Task: Add an event with the title Team Building Workshop: Problem-Solving and Decision-Making Skills, date '2023/12/13', time 7:50 AM to 9:50 AMand add a description: Problem-Solving Activities and embark on a transformative journey that will empower your team to overcome challenges, think creatively, and work cohesively to achieve outstanding results. Get ready for an inspiring and invigorating retreat that will leave a lasting impact on your team's problem-solving abilities and overall collaboration.Select event color  Blueberry . Add location for the event as: Madrid, Spain, logged in from the account softage.4@softage.netand send the event invitation to softage.1@softage.net and softage.2@softage.net. Set a reminder for the event Weekly on Sunday
Action: Mouse moved to (82, 104)
Screenshot: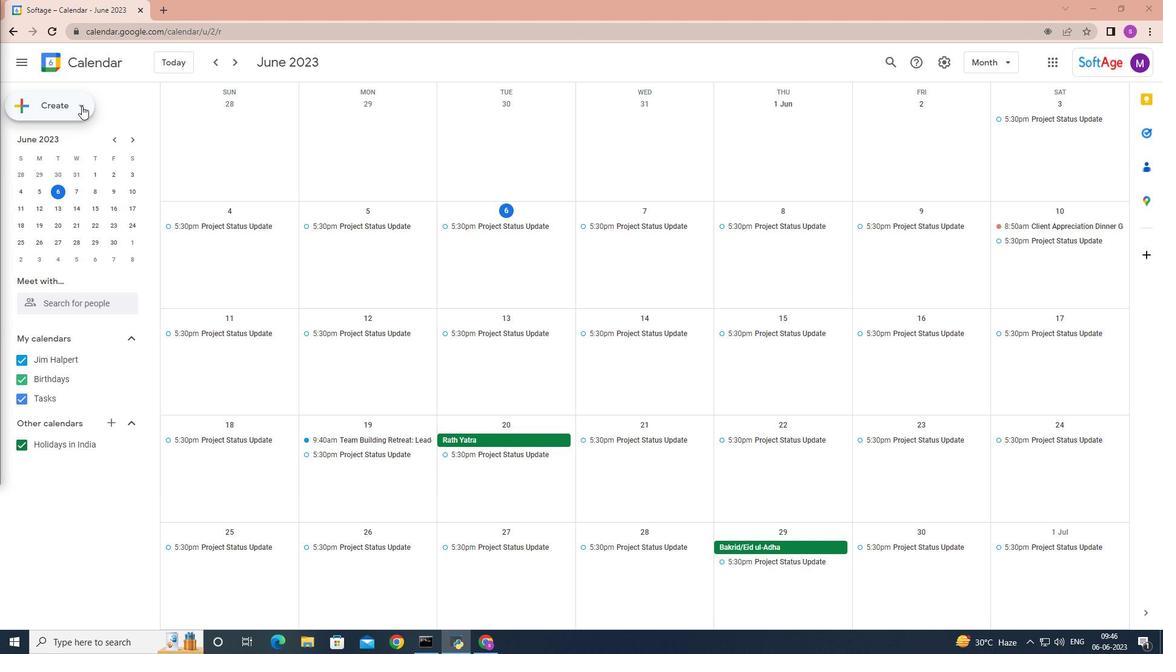
Action: Mouse pressed left at (82, 104)
Screenshot: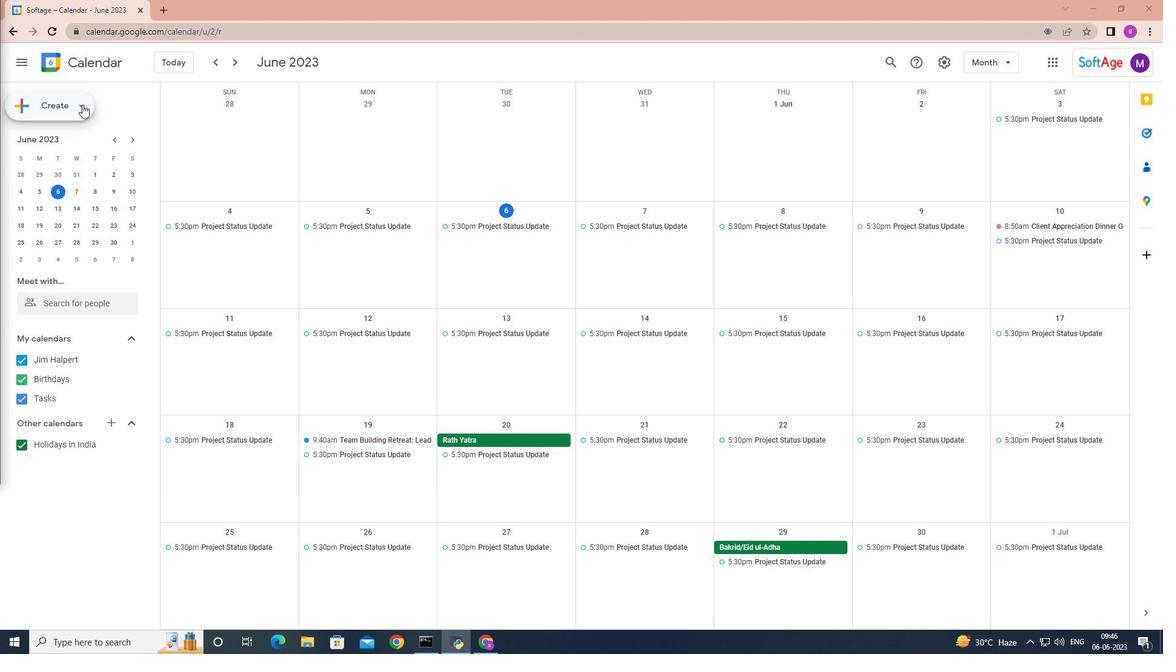 
Action: Mouse moved to (74, 137)
Screenshot: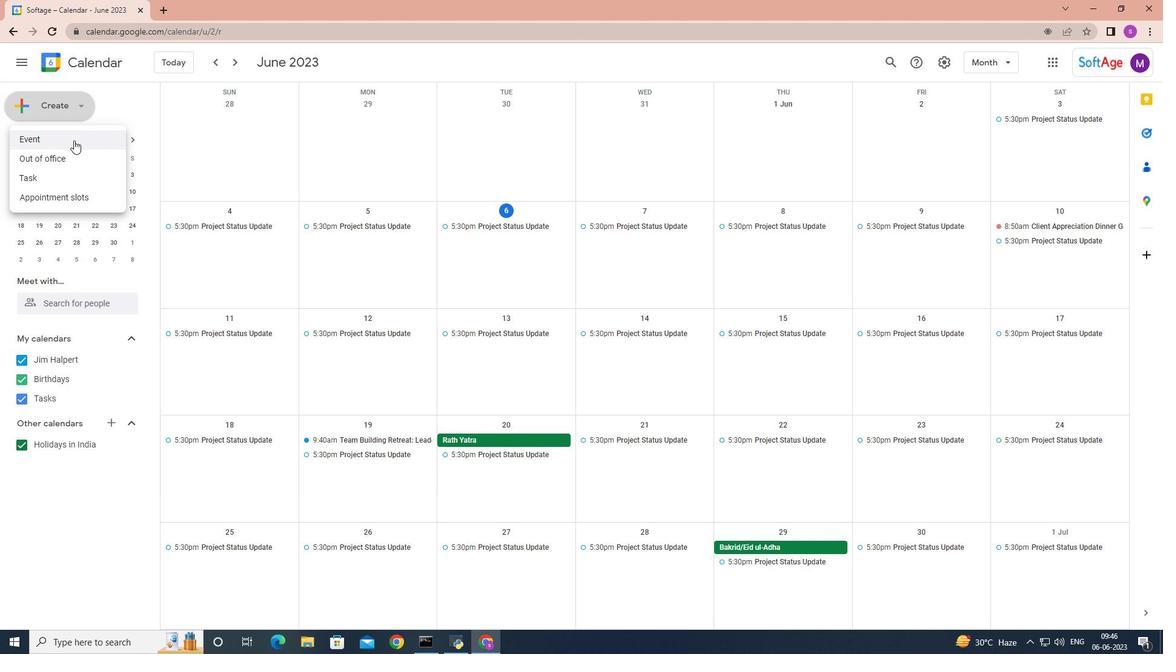 
Action: Mouse pressed left at (74, 137)
Screenshot: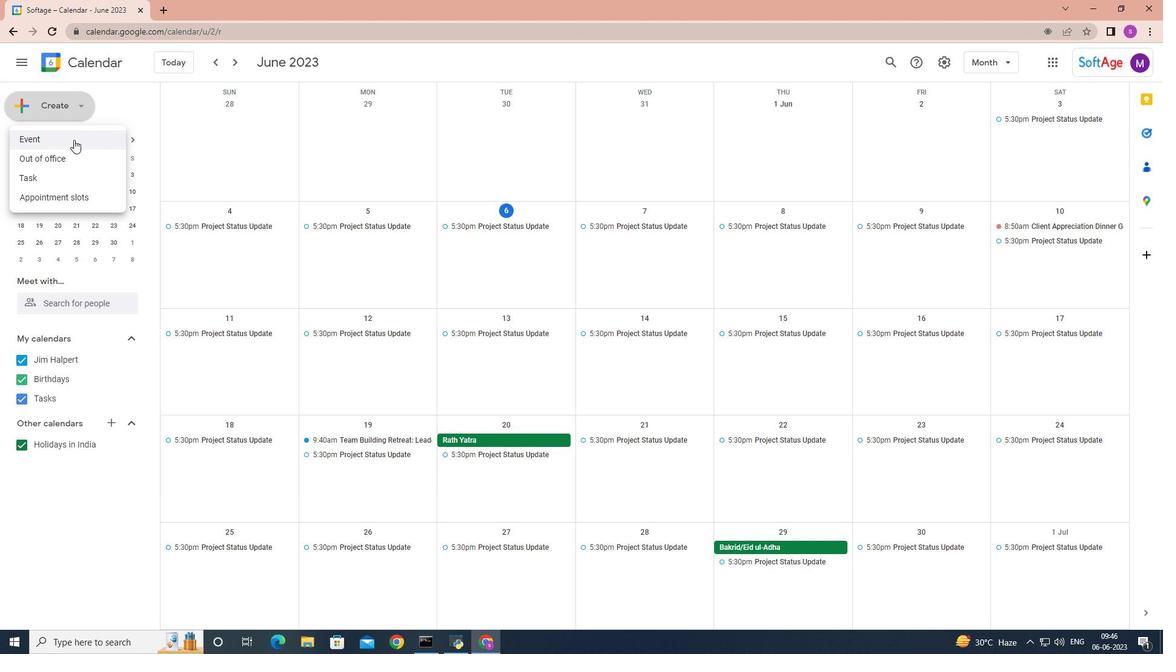 
Action: Mouse moved to (333, 476)
Screenshot: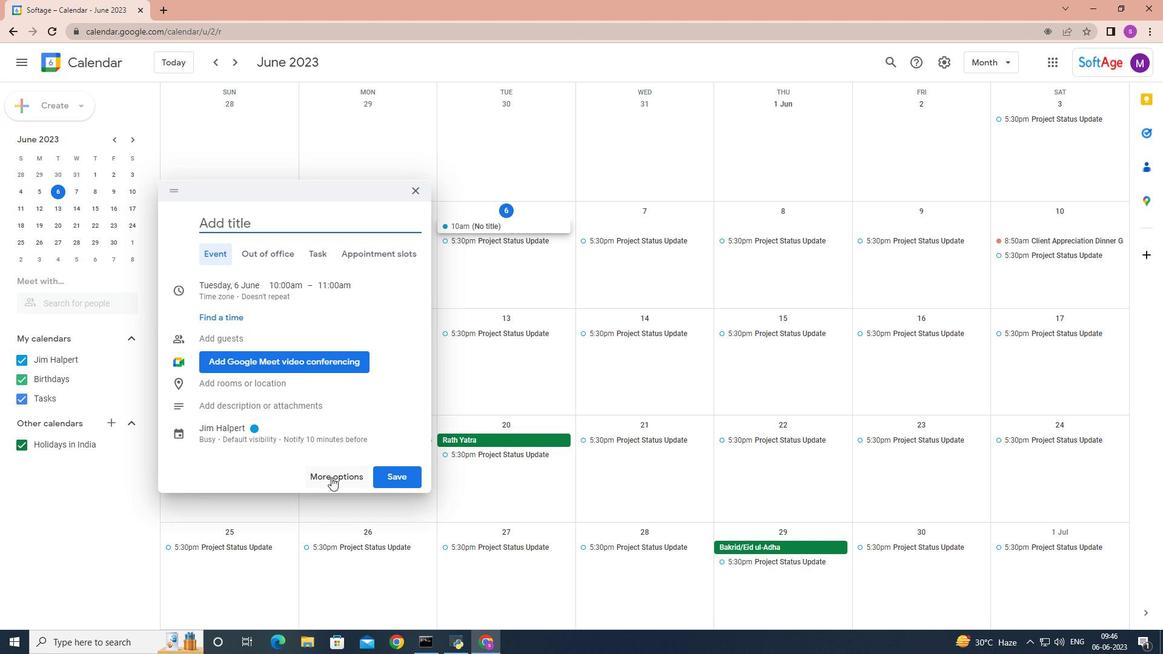 
Action: Mouse pressed left at (333, 476)
Screenshot: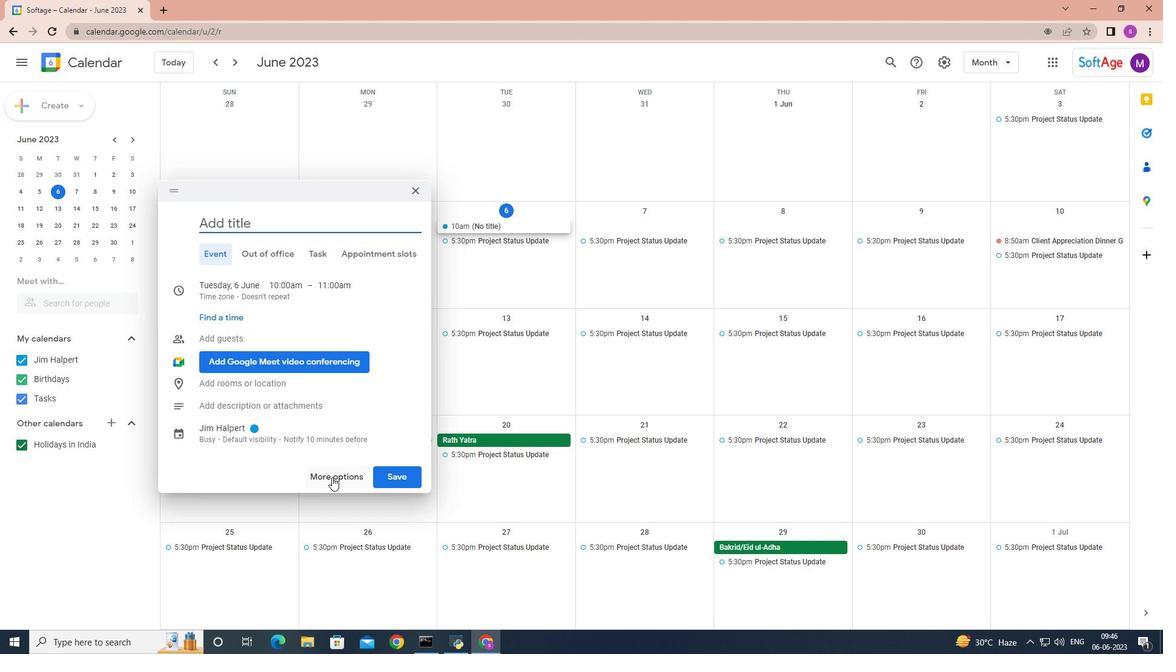 
Action: Mouse moved to (333, 476)
Screenshot: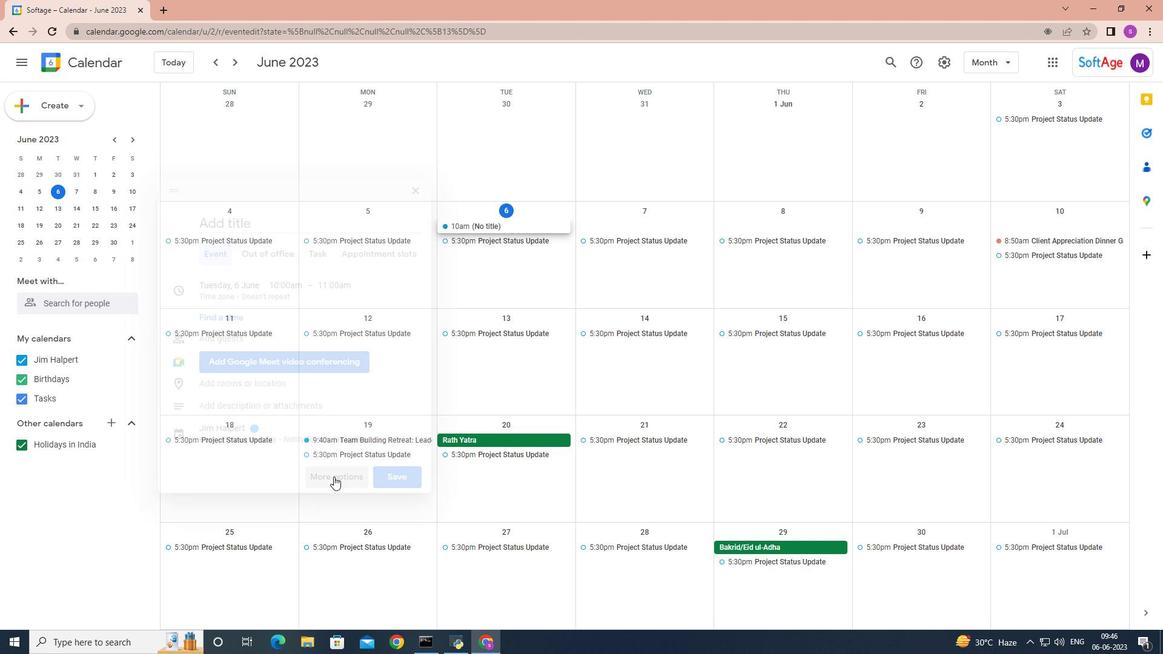 
Action: Key pressed <Key.shift>Team<Key.space><Key.shift>Bul<Key.backspace>ilding<Key.space><Key.shift>Workshi<Key.backspace>op<Key.shift>:<Key.space><Key.shift>Problem<Key.space><Key.backspace>-<Key.space><Key.shift>Solving<Key.space>and<Key.space><Key.shift>Descision<Key.space><Key.backspace><Key.backspace><Key.backspace><Key.backspace><Key.backspace><Key.backspace><Key.backspace><Key.backspace>cision<Key.space><Key.backspace>-<Key.shift>Making<Key.space><Key.shift>Skills
Screenshot: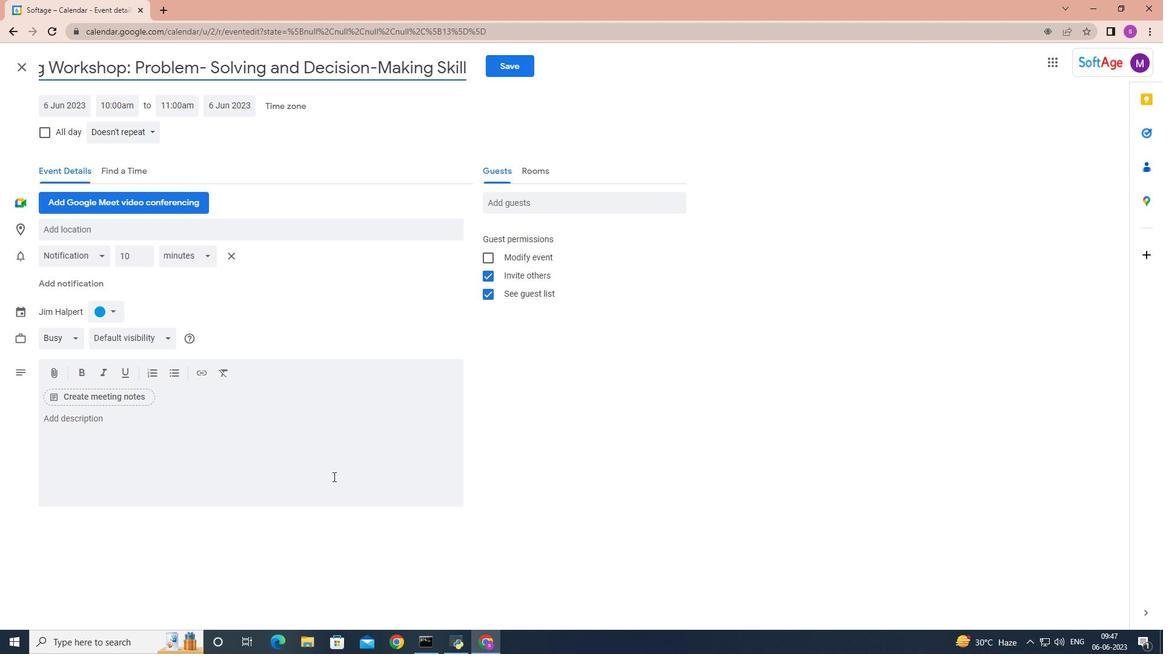 
Action: Mouse moved to (75, 102)
Screenshot: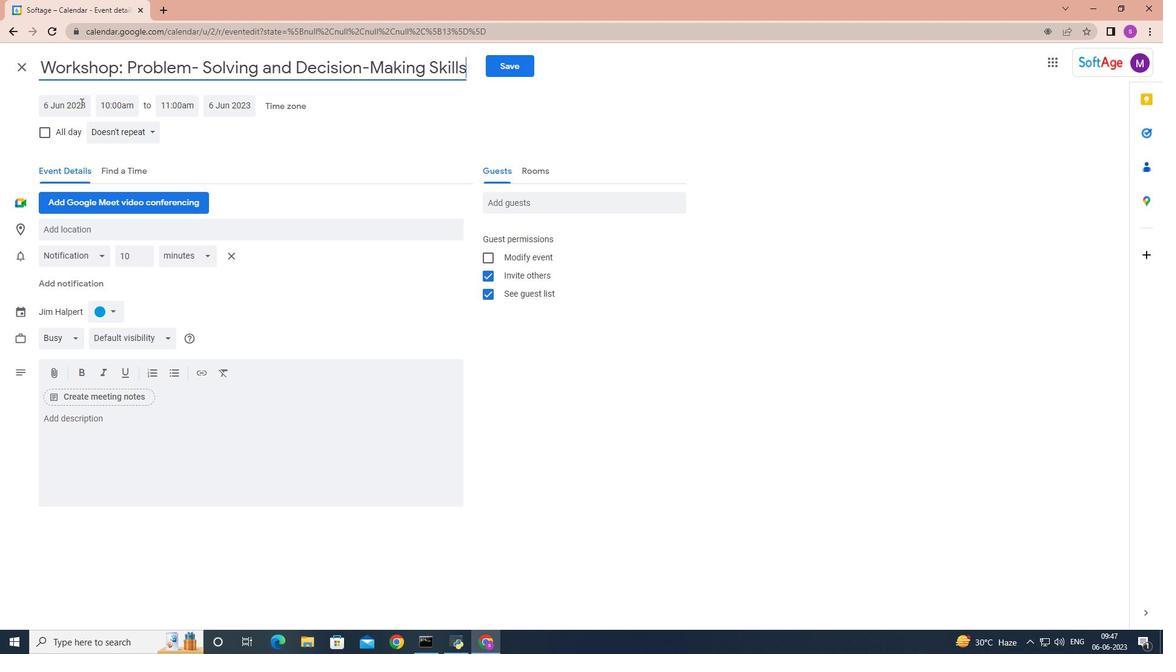 
Action: Mouse pressed left at (75, 102)
Screenshot: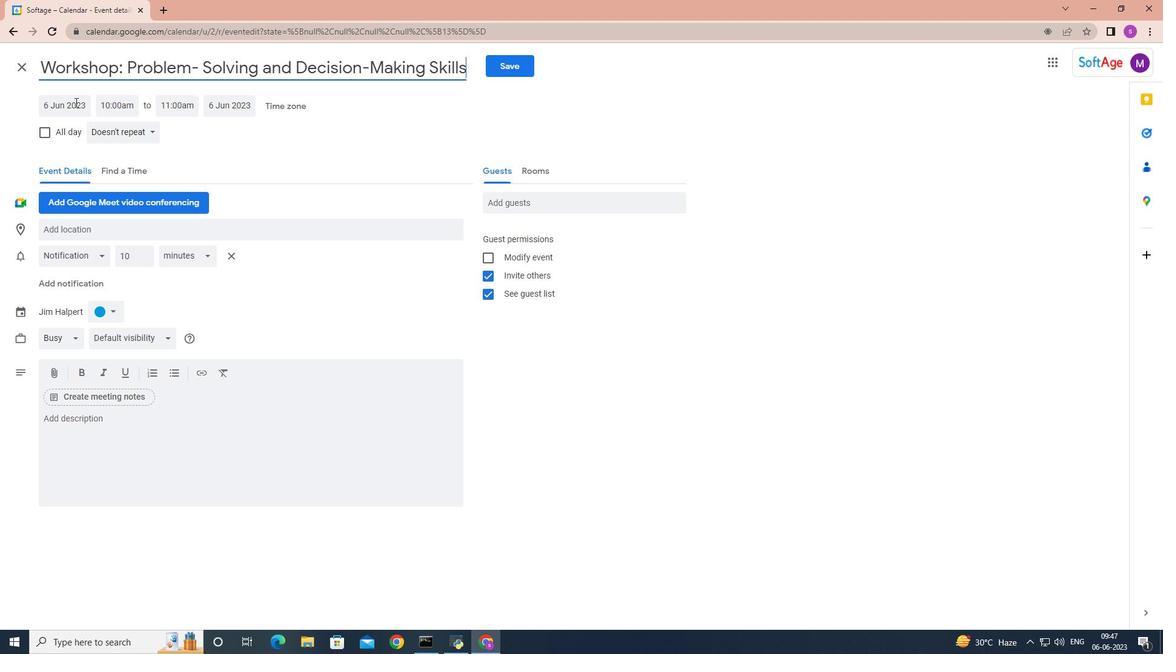 
Action: Mouse moved to (188, 129)
Screenshot: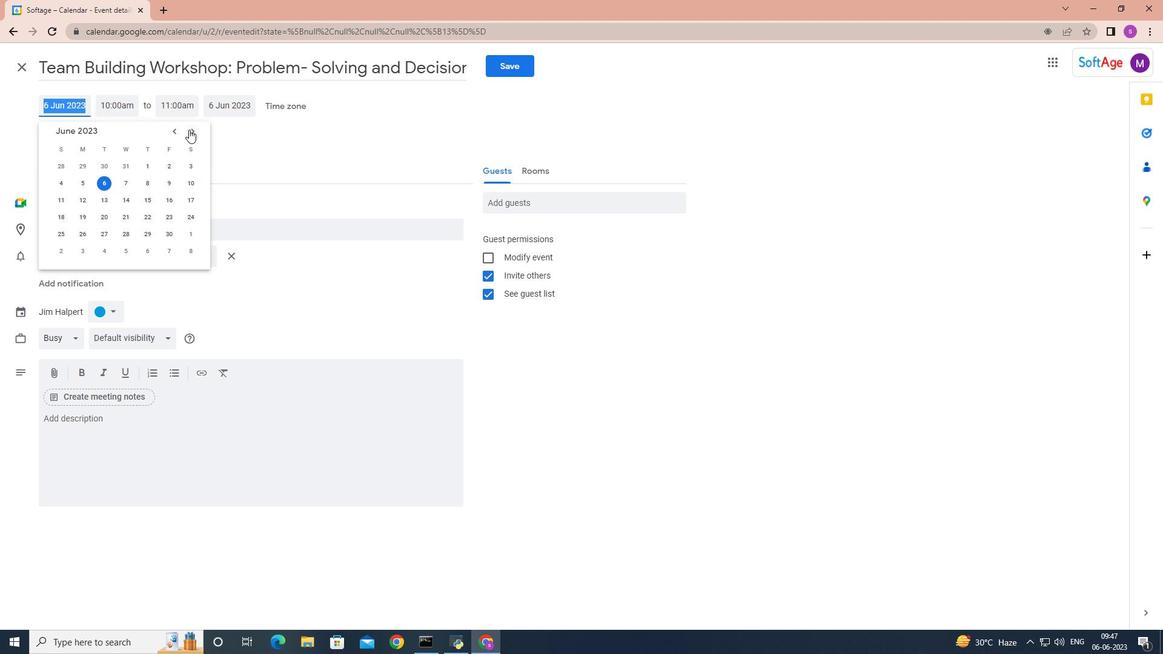 
Action: Mouse pressed left at (188, 129)
Screenshot: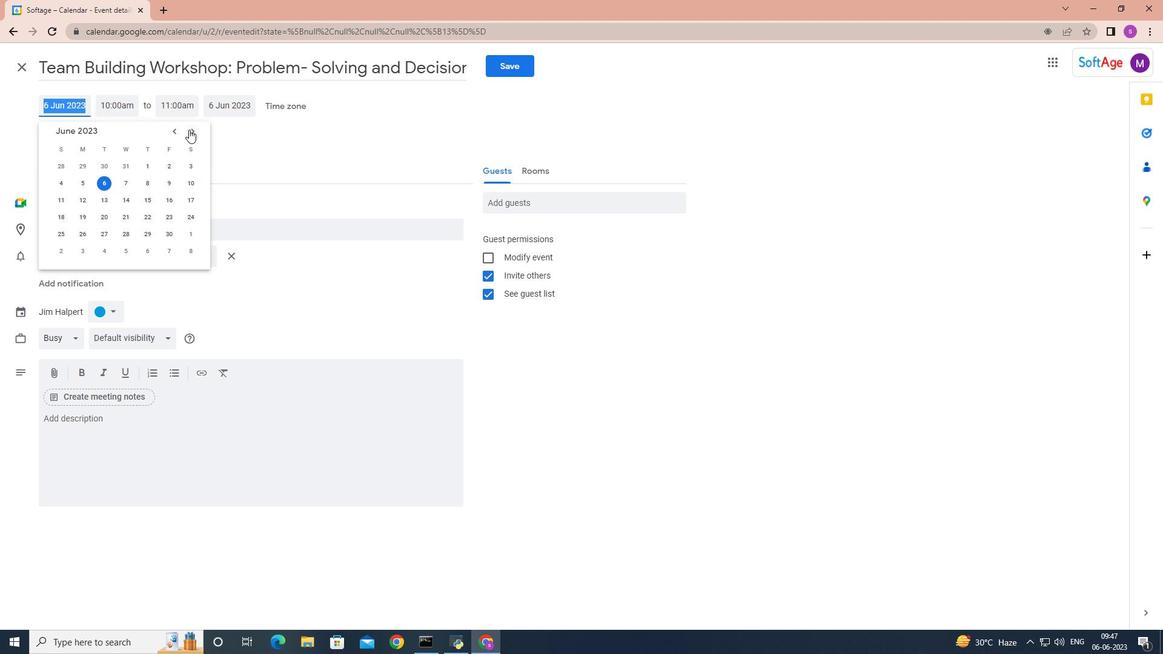 
Action: Mouse moved to (187, 129)
Screenshot: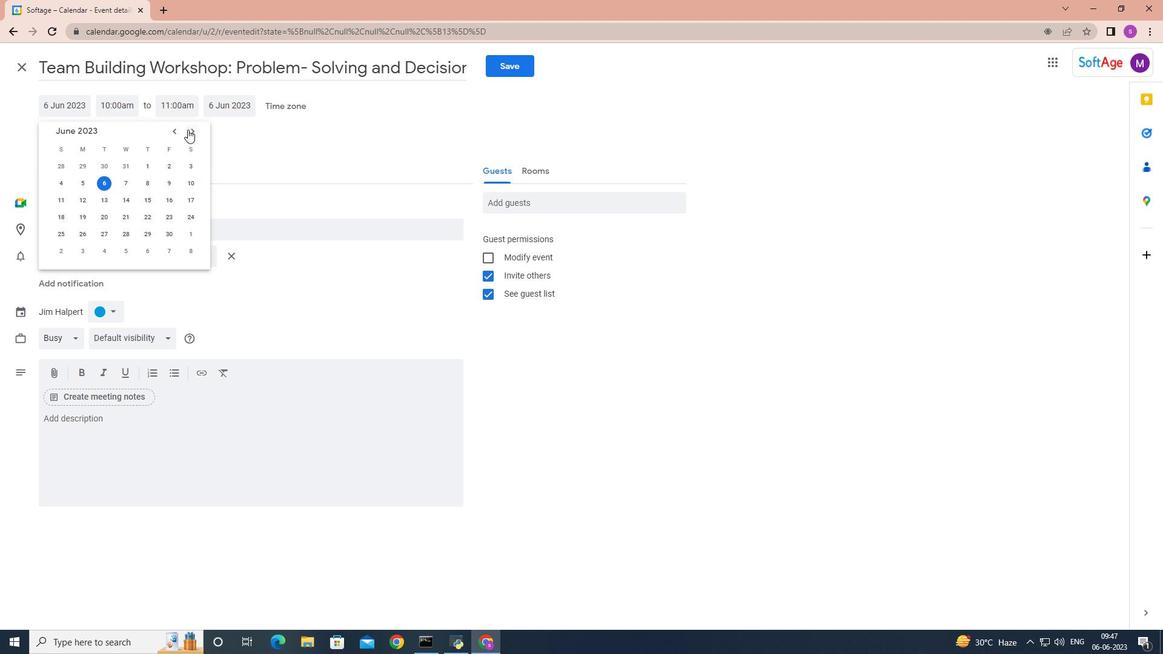 
Action: Mouse pressed left at (187, 129)
Screenshot: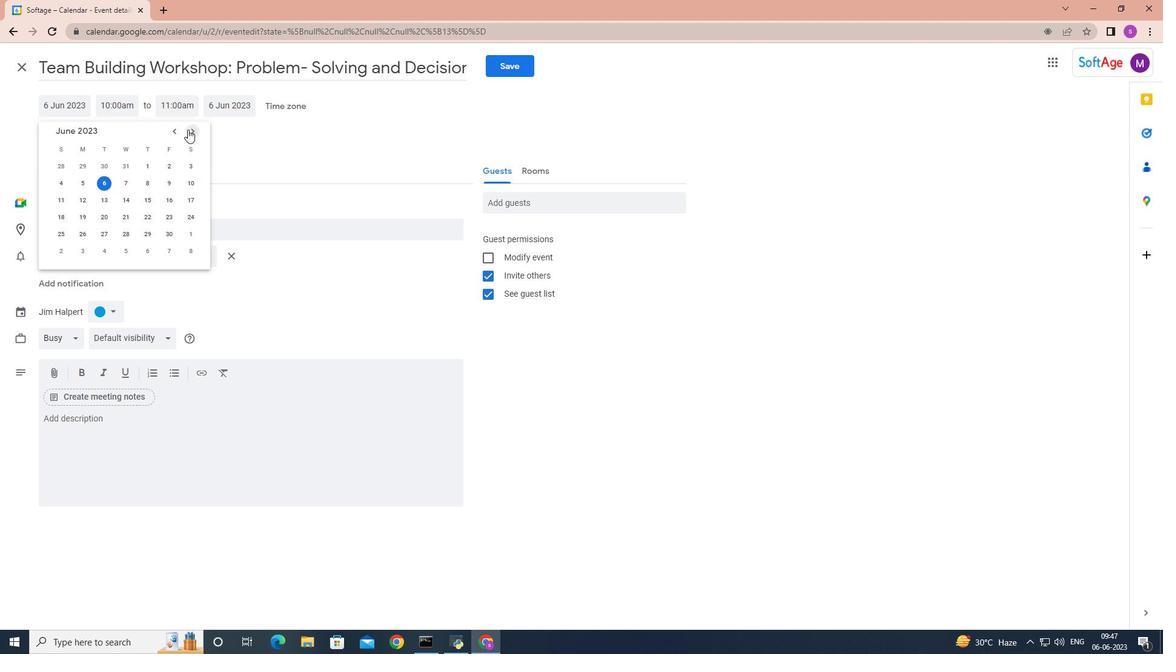 
Action: Mouse pressed left at (187, 129)
Screenshot: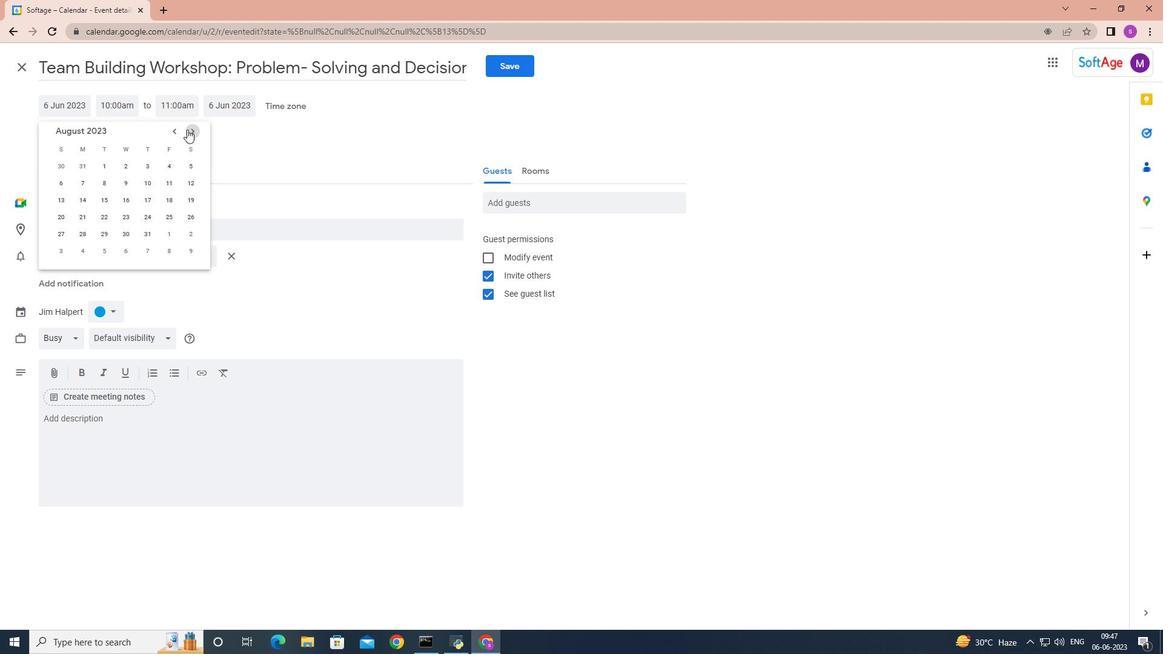 
Action: Mouse pressed left at (187, 129)
Screenshot: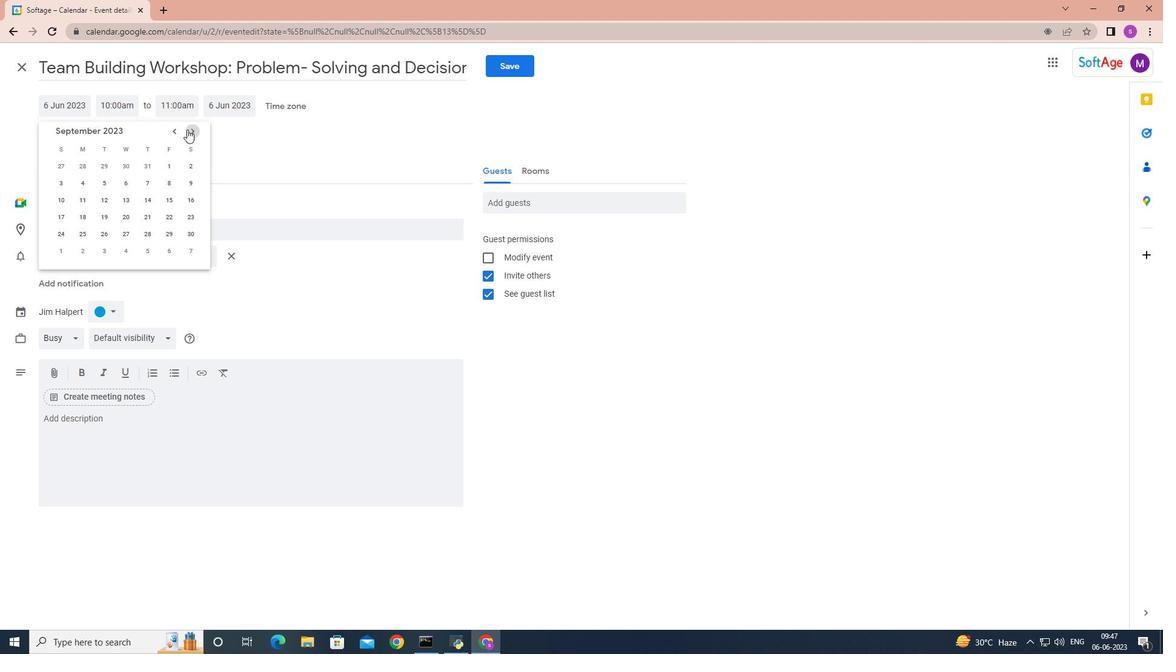 
Action: Mouse pressed left at (187, 129)
Screenshot: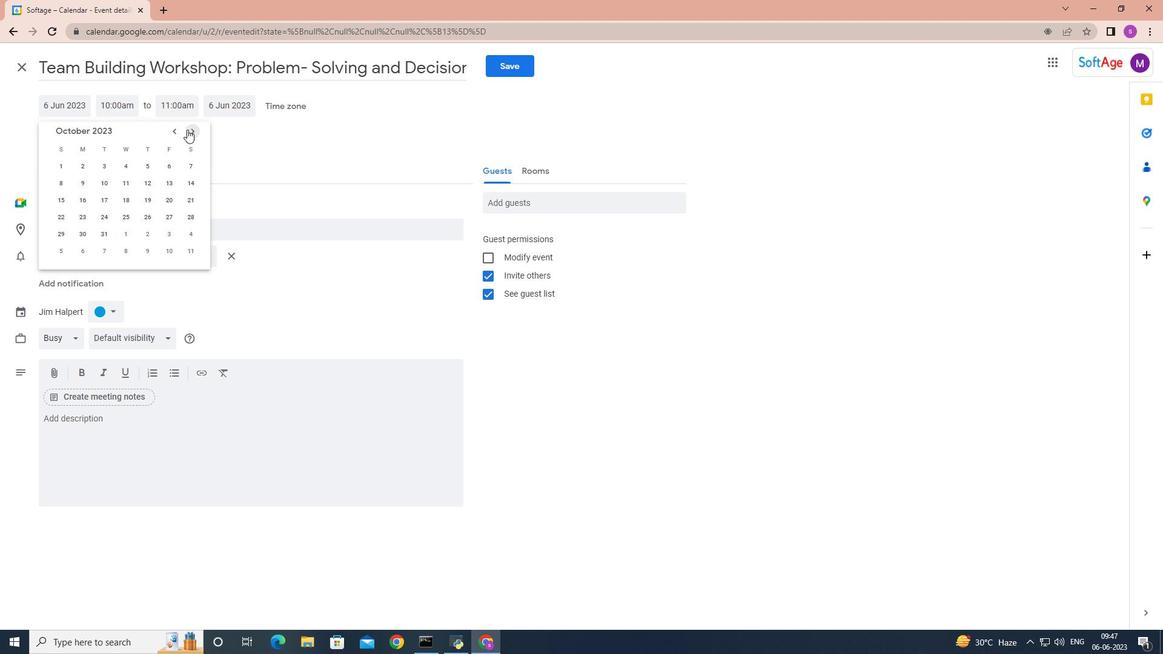 
Action: Mouse pressed left at (187, 129)
Screenshot: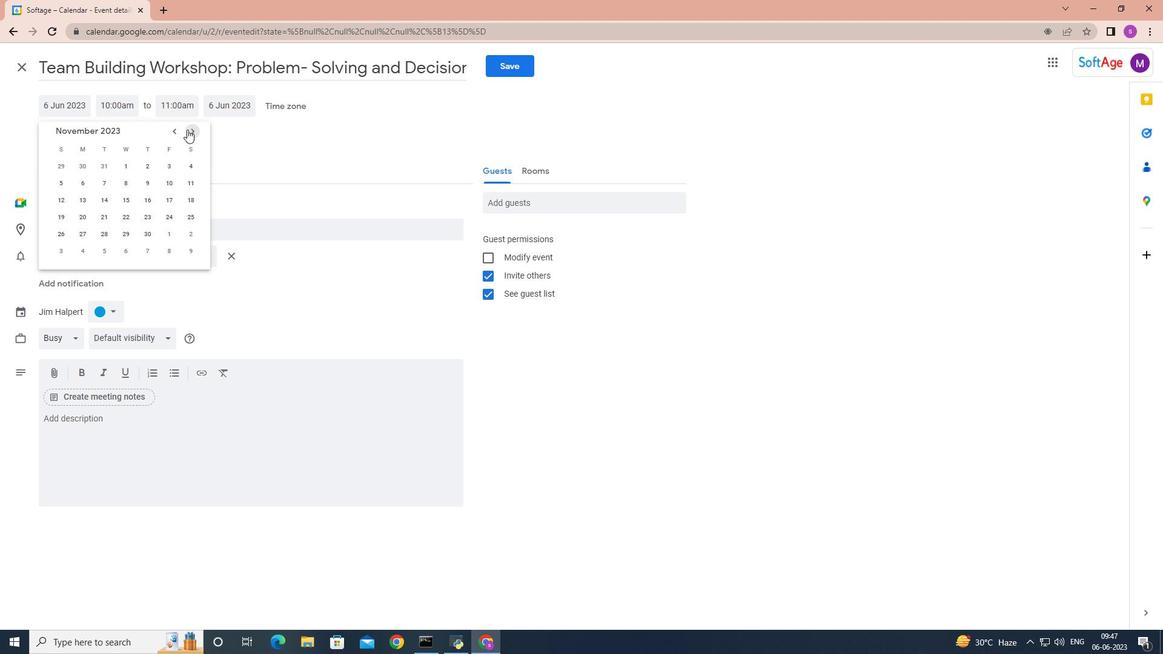 
Action: Mouse moved to (129, 198)
Screenshot: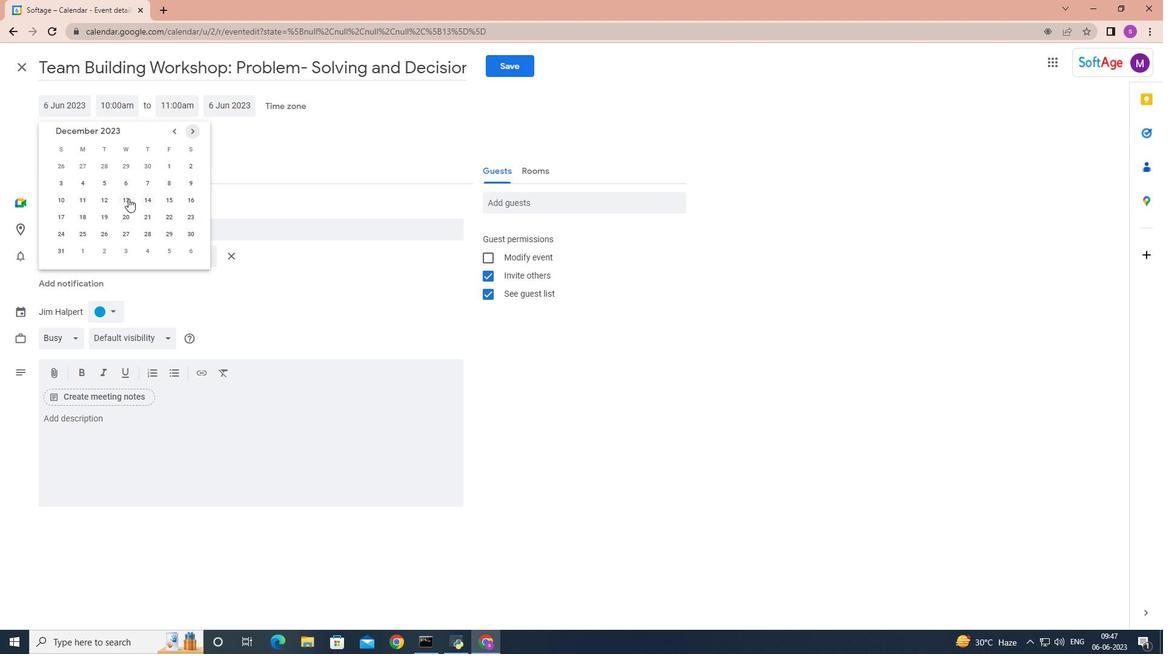 
Action: Mouse pressed left at (129, 198)
Screenshot: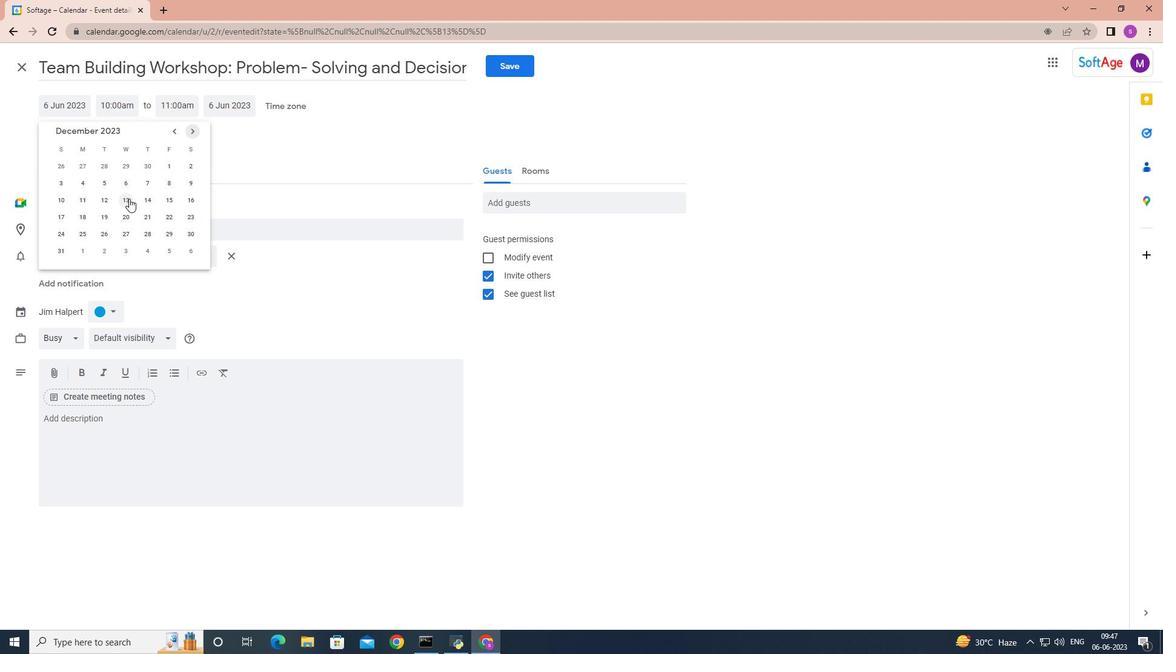 
Action: Mouse moved to (122, 107)
Screenshot: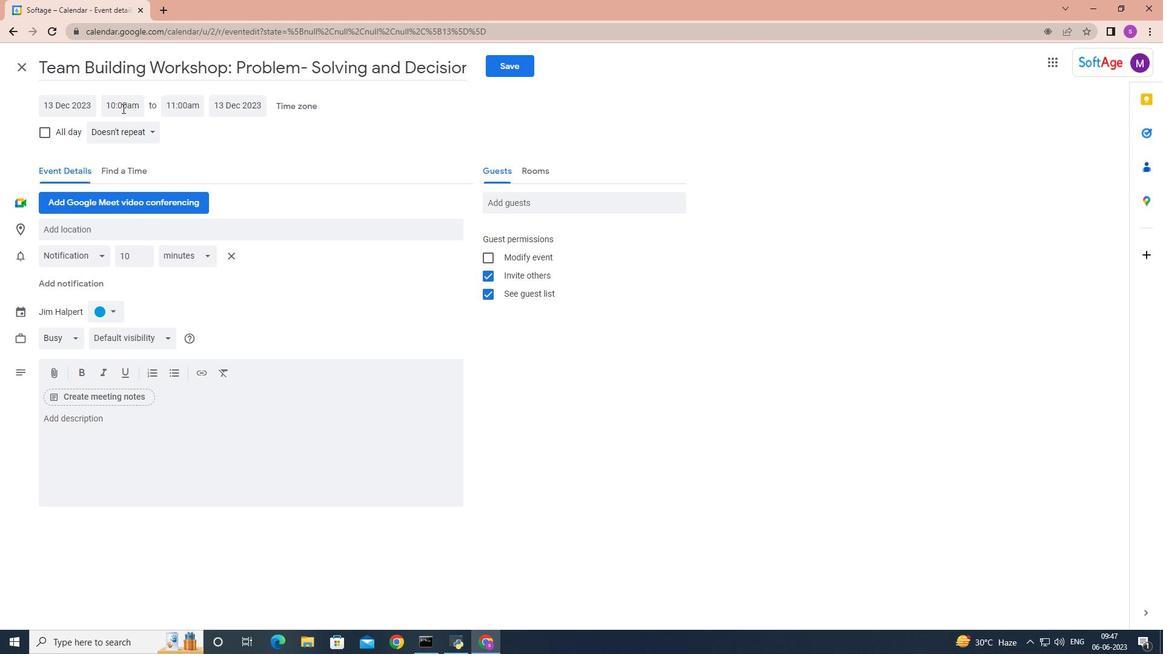 
Action: Mouse pressed left at (122, 107)
Screenshot: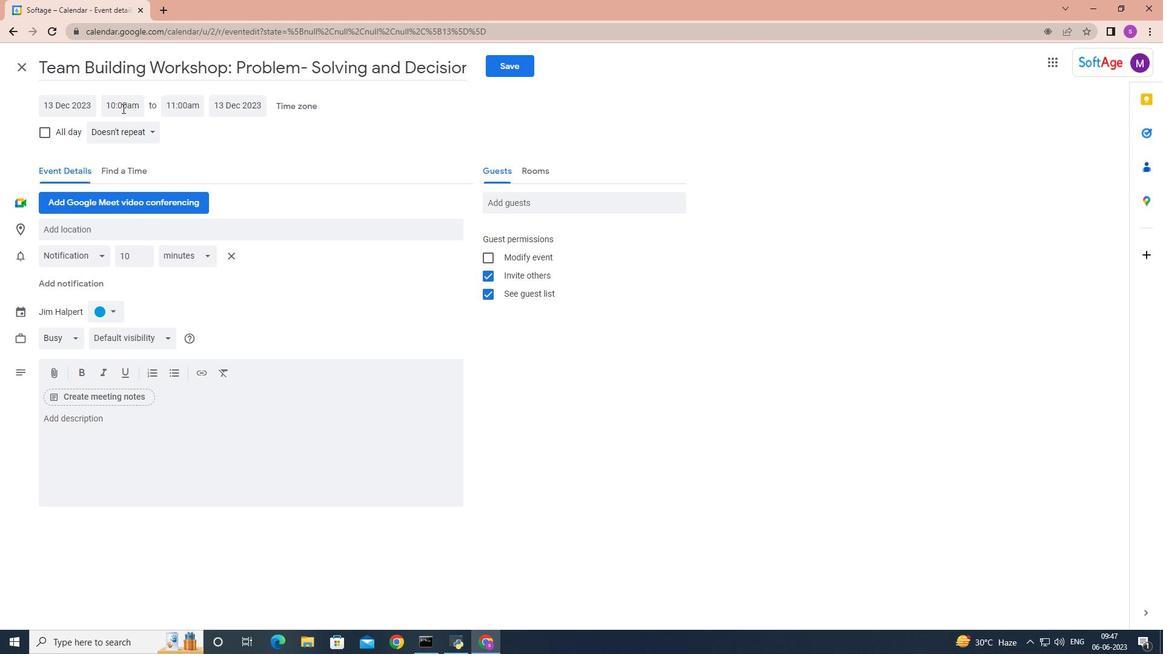 
Action: Key pressed 7<Key.shift>:50<Key.space><Key.shift>AM<Key.enter>
Screenshot: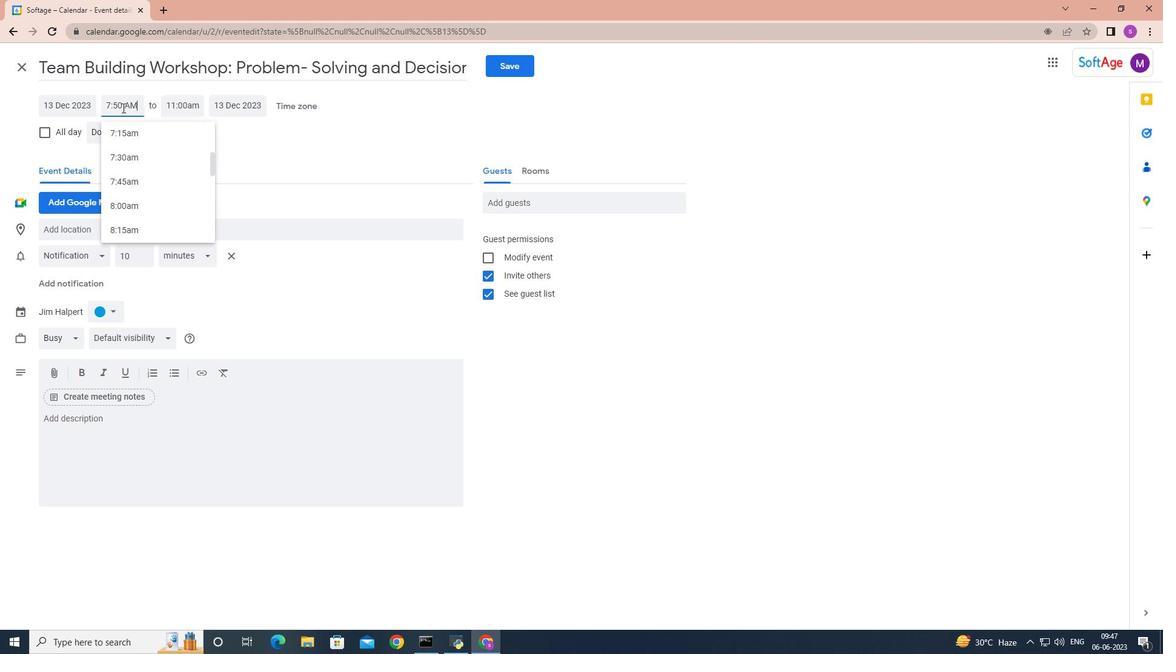 
Action: Mouse moved to (184, 103)
Screenshot: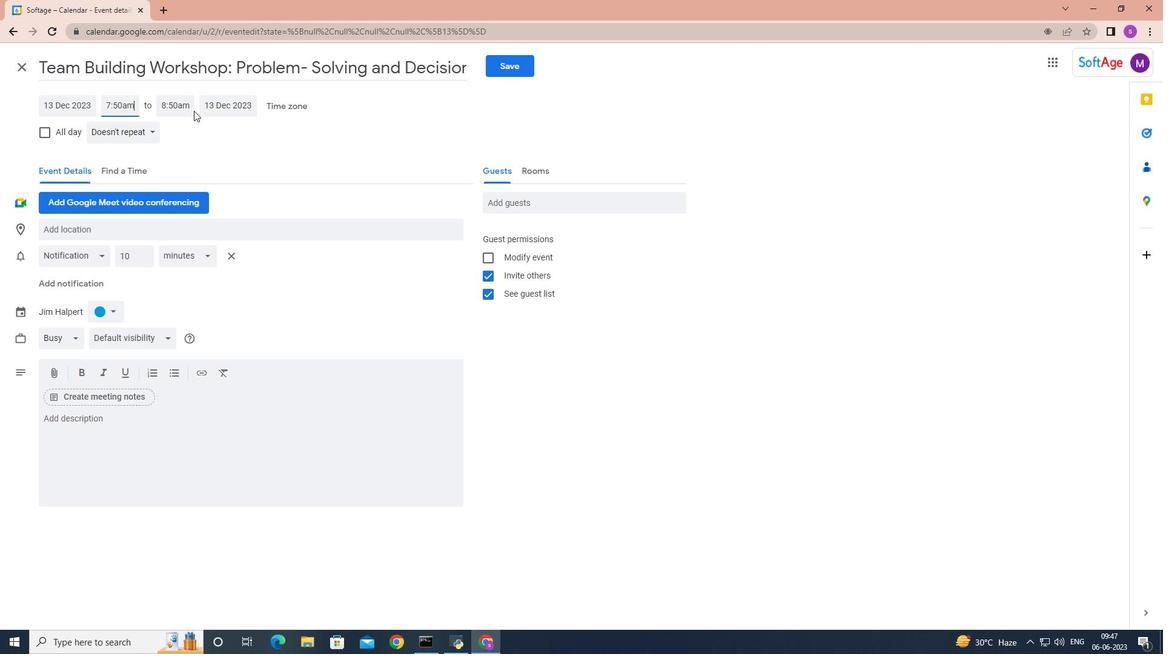 
Action: Mouse pressed left at (184, 103)
Screenshot: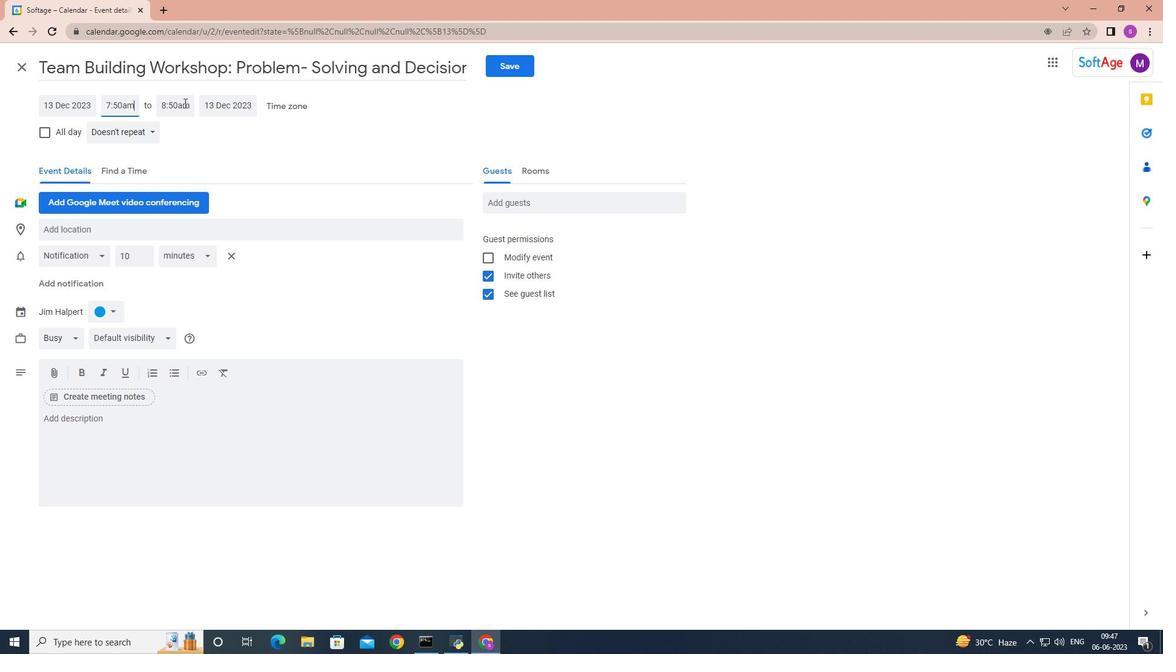 
Action: Mouse moved to (198, 231)
Screenshot: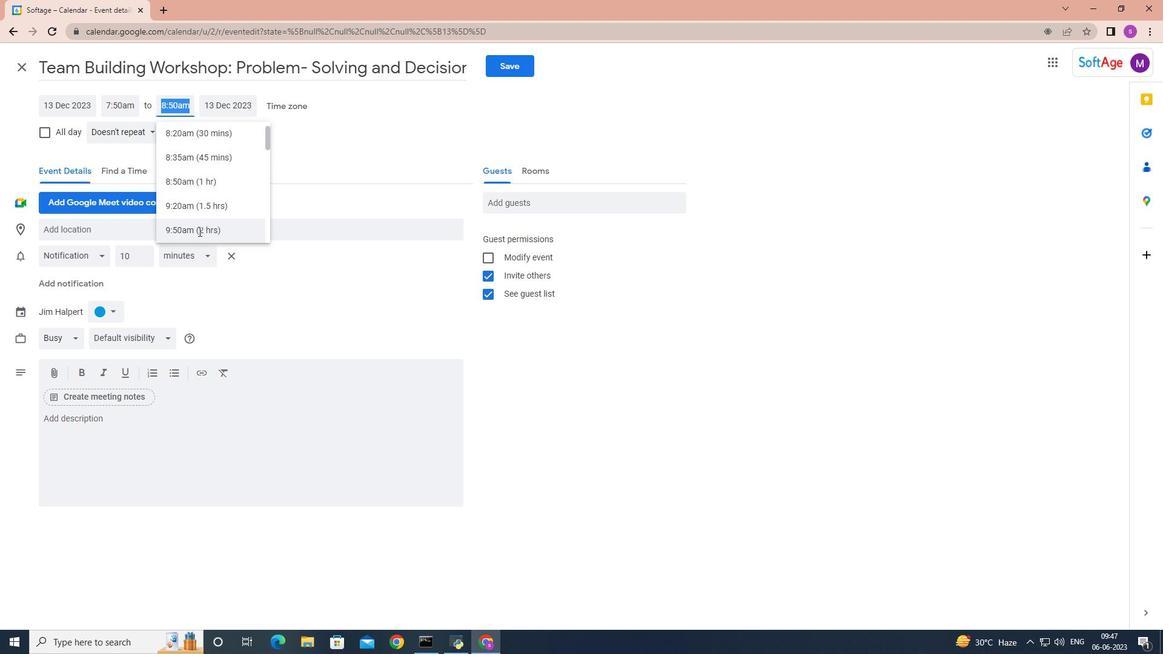
Action: Mouse pressed left at (198, 231)
Screenshot: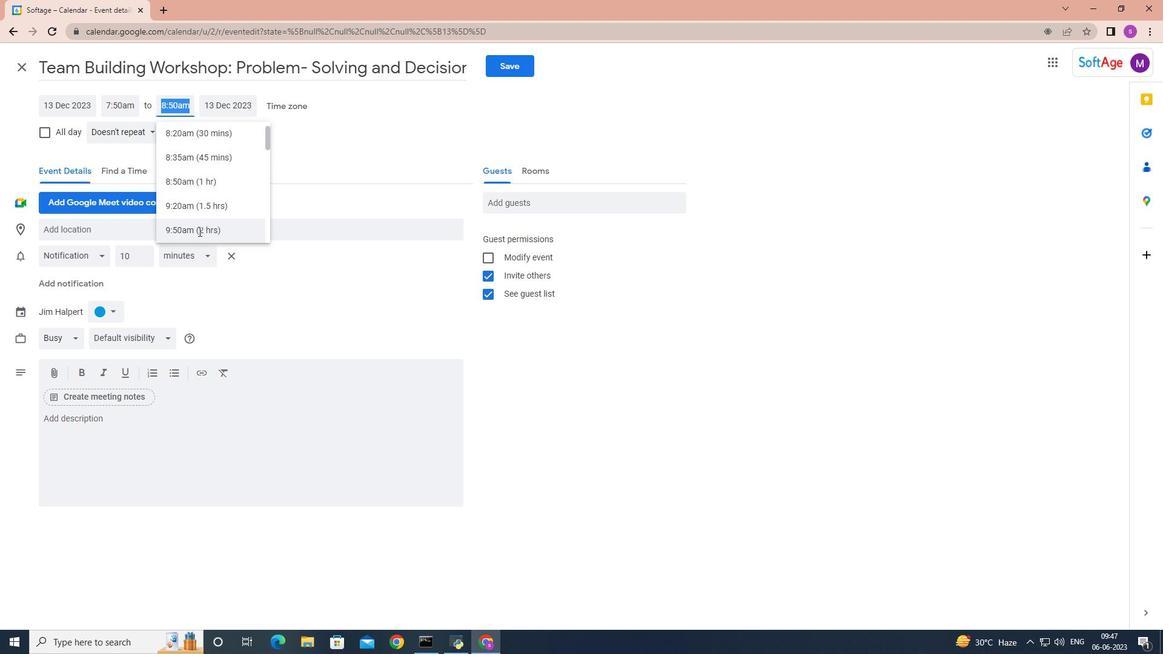 
Action: Mouse moved to (150, 423)
Screenshot: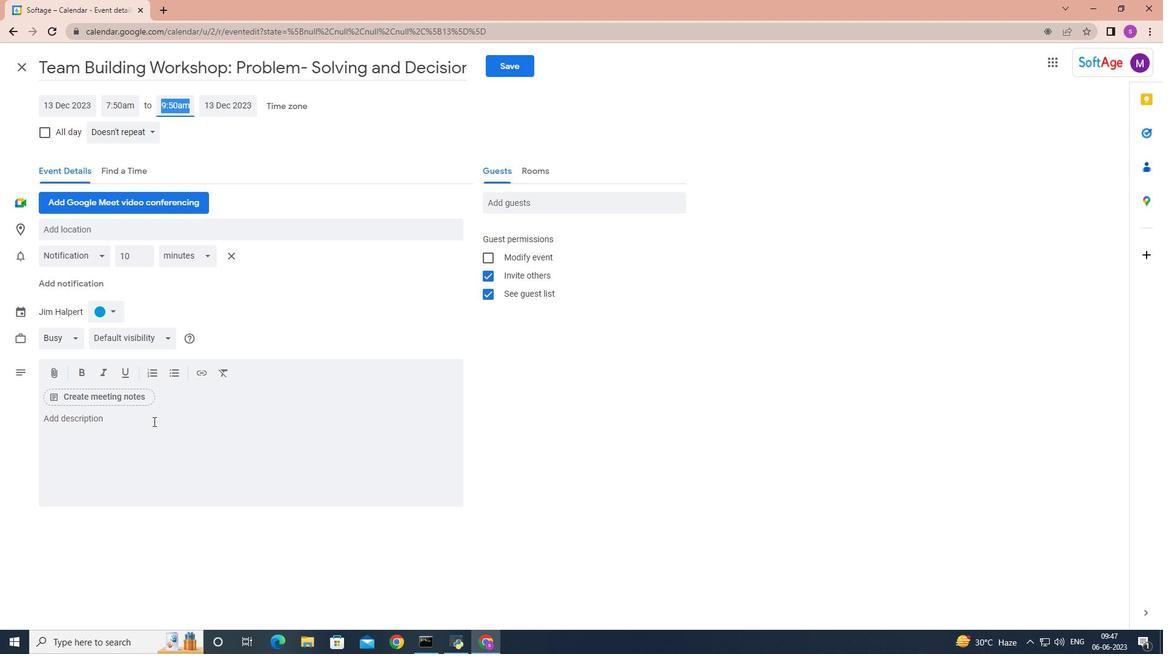 
Action: Mouse pressed left at (150, 423)
Screenshot: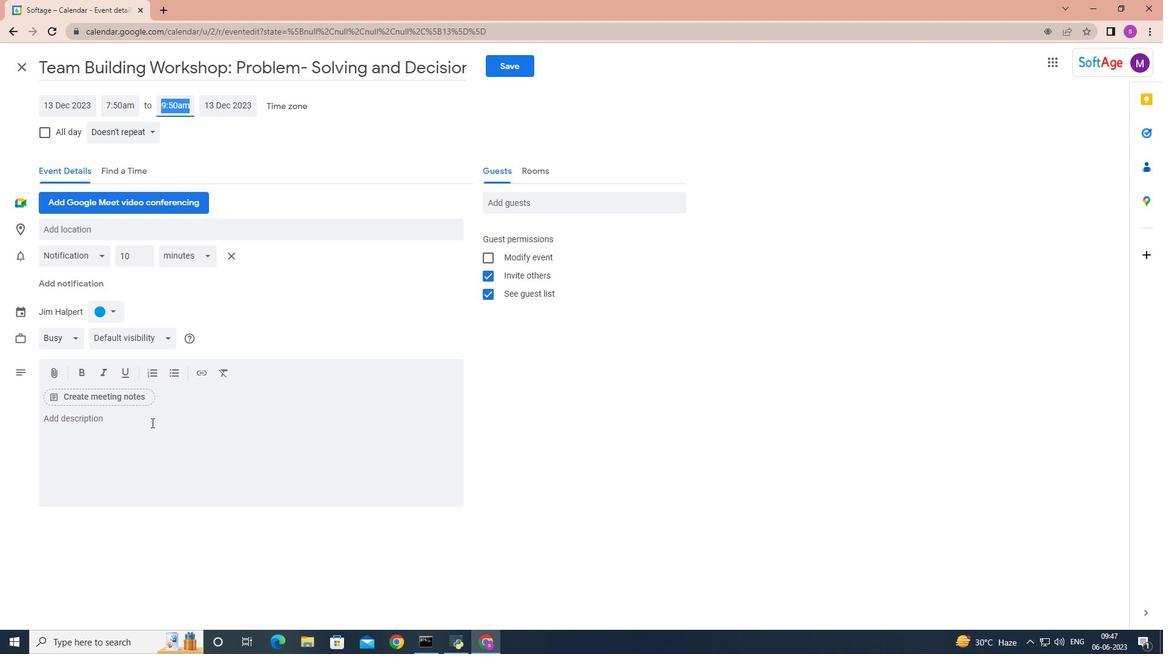 
Action: Mouse moved to (149, 423)
Screenshot: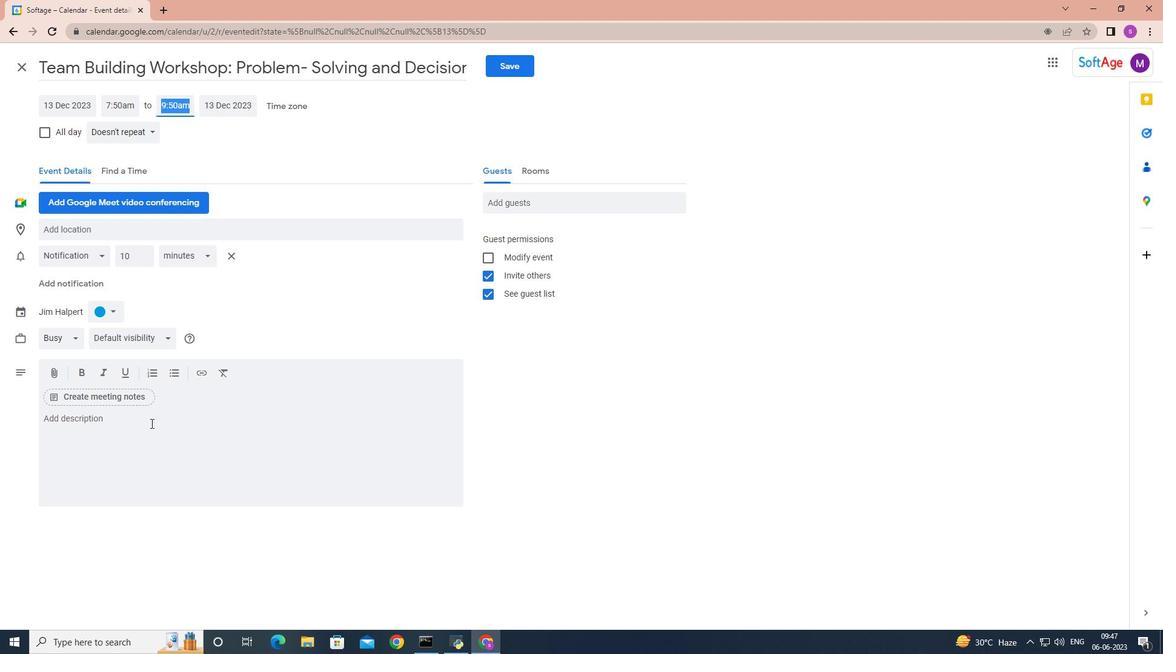 
Action: Key pressed <Key.shift>Problem-solving<Key.space><Key.shift>Activities<Key.space>and<Key.space>embark<Key.space>on<Key.space>a<Key.space>transformative<Key.space><Key.backspace><Key.backspace><Key.backspace><Key.backspace><Key.backspace><Key.backspace><Key.backspace><Key.backspace>rmative<Key.space>journey<Key.space>that<Key.space>will<Key.space>empoe<Key.backspace>wer<Key.space>your<Key.space>team<Key.space>to<Key.space>overcome<Key.space>challenges.<Key.space><Key.shift>Think<Key.space>crear<Key.backspace><Key.backspace><Key.backspace>eatively<Key.space><Key.backspace>,<Key.space>and<Key.space>work<Key.space>cohesively<Key.space>to<Key.space>achieve<Key.space>outstanding<Key.space>results.<Key.space><Key.shift>GEt<Key.backspace><Key.backspace>et<Key.space>ready<Key.space>g<Key.backspace>for<Key.space>an<Key.space>inspiring<Key.space>and<Key.space>invigorating<Key.space>retreat<Key.space>that<Key.space>will<Key.space>leave<Key.space>a<Key.space>lasting<Key.space>impact<Key.space>on<Key.space>your<Key.space>team<Key.space>problem-solving<Key.space>abilities<Key.space>and<Key.space>overall<Key.space>collav<Key.backspace>boration.
Screenshot: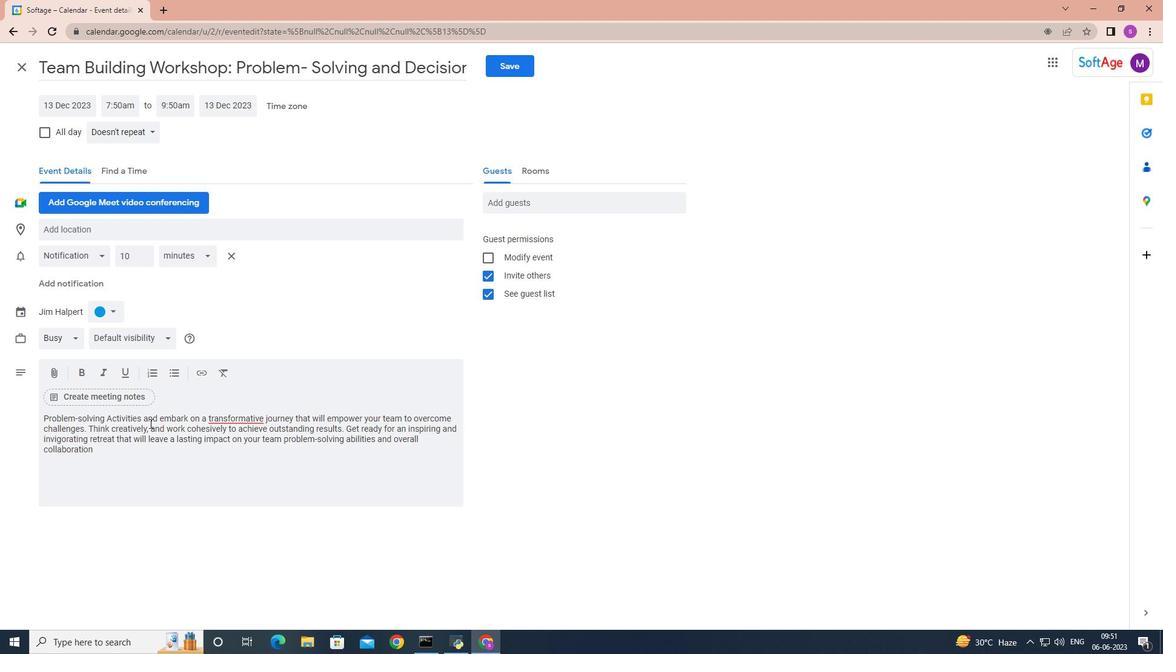 
Action: Mouse moved to (112, 312)
Screenshot: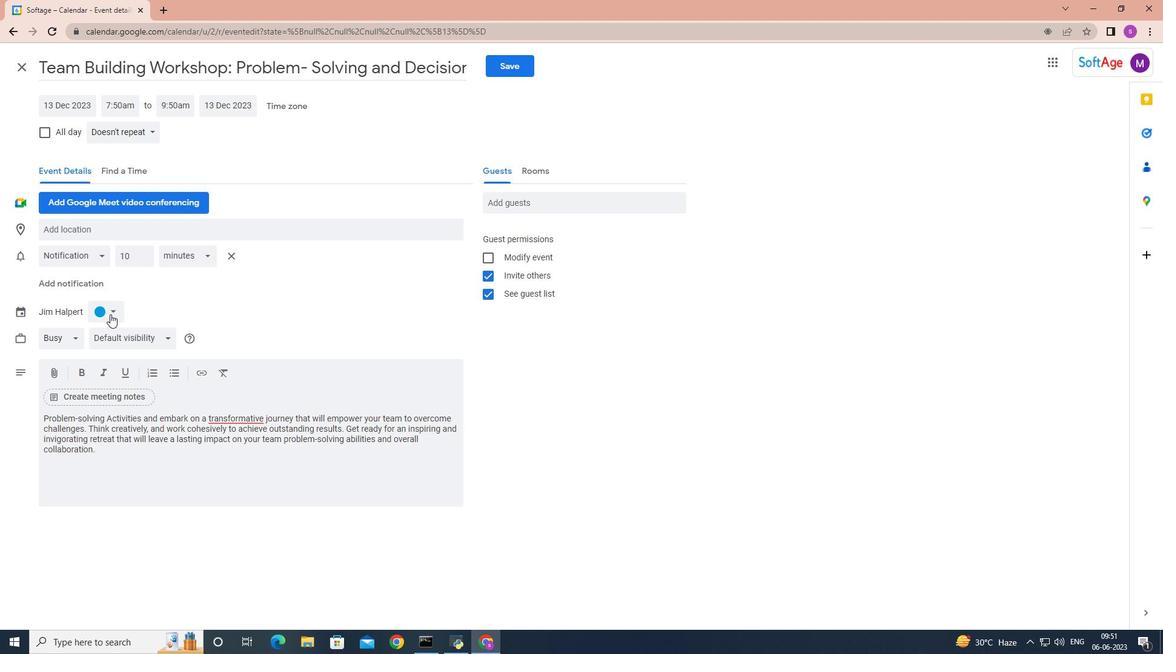 
Action: Mouse pressed left at (112, 312)
Screenshot: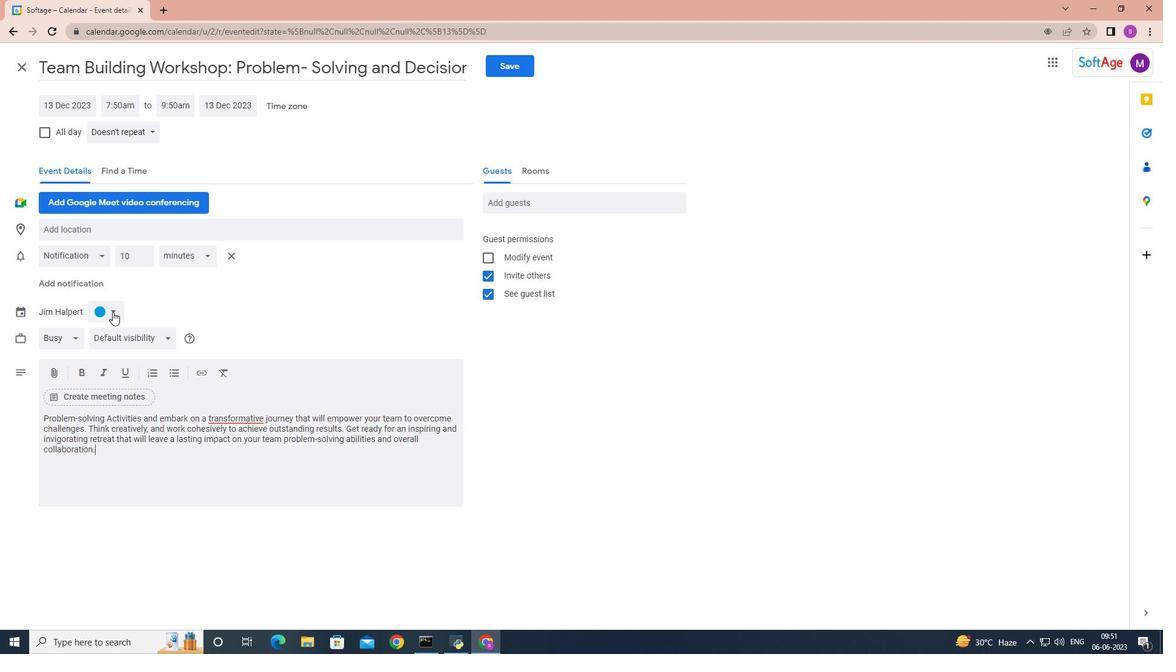 
Action: Mouse moved to (112, 356)
Screenshot: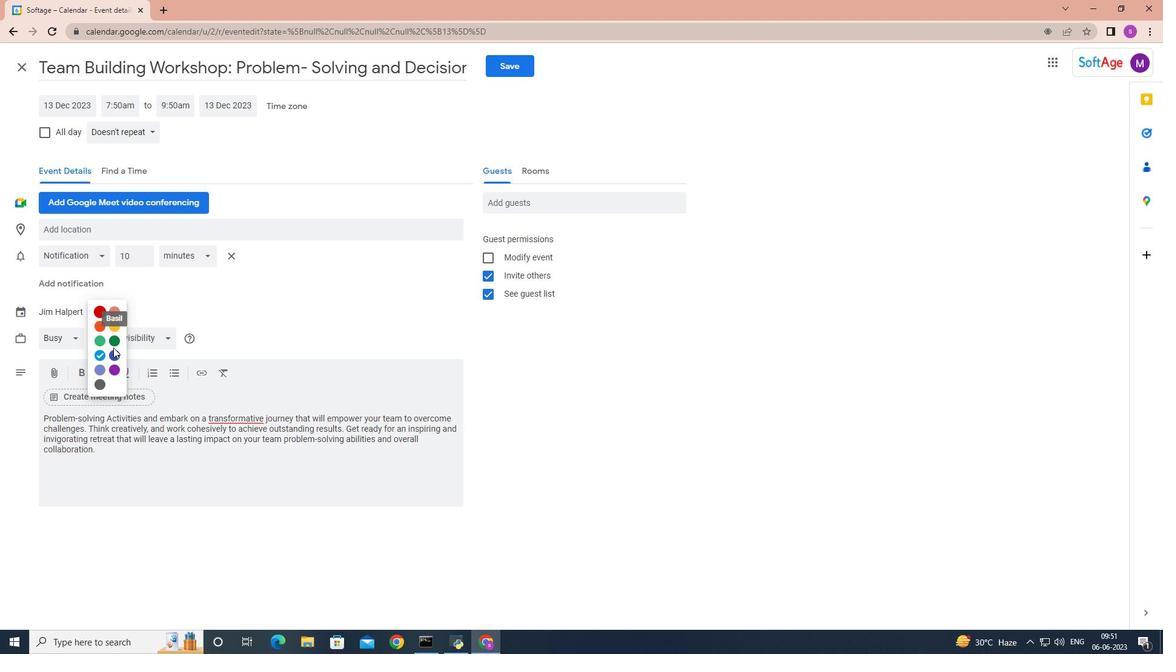 
Action: Mouse pressed left at (112, 356)
Screenshot: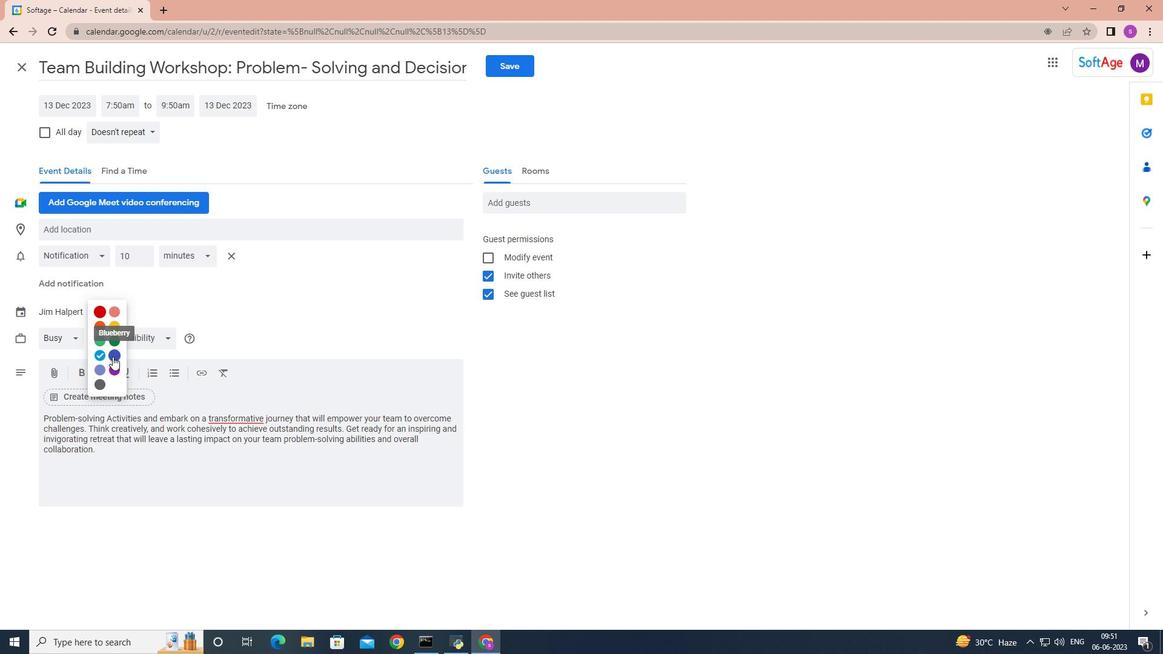 
Action: Mouse moved to (98, 232)
Screenshot: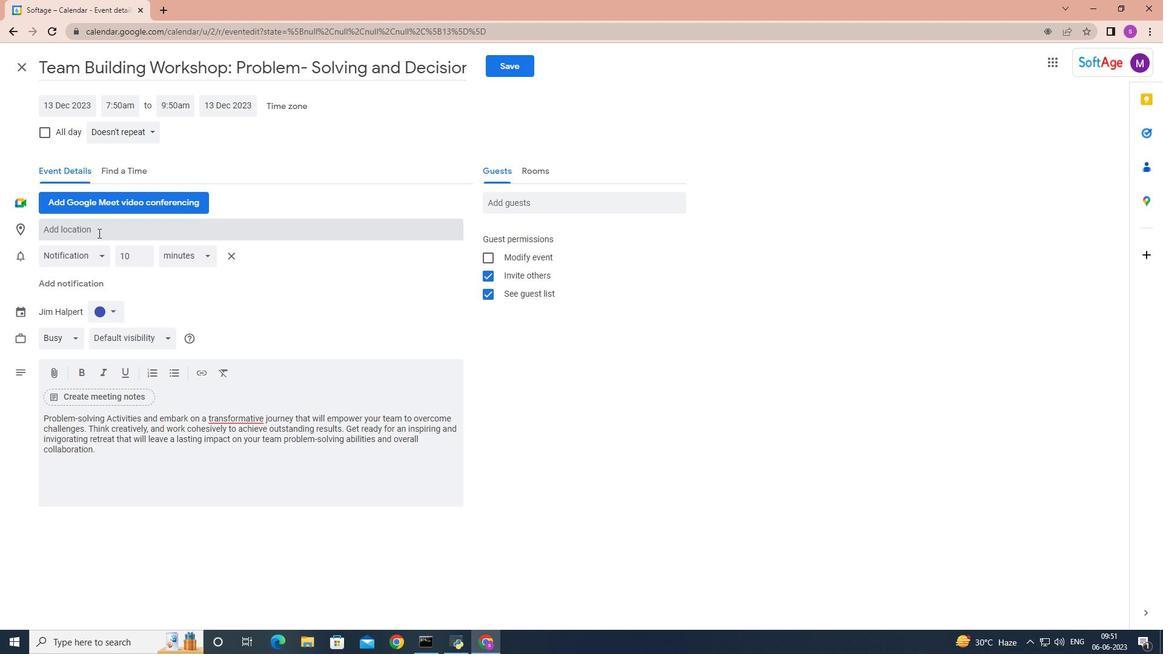 
Action: Mouse pressed left at (98, 232)
Screenshot: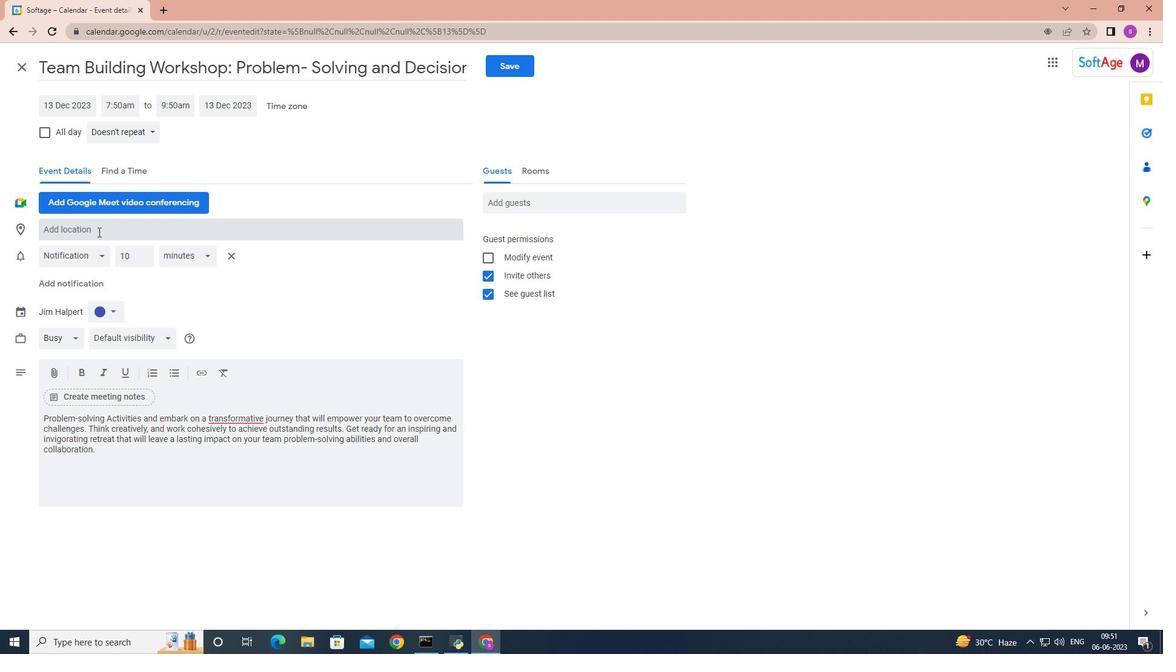 
Action: Key pressed <Key.shift>Madris<Key.backspace>d,<Key.space><Key.shift>Spain<Key.space>
Screenshot: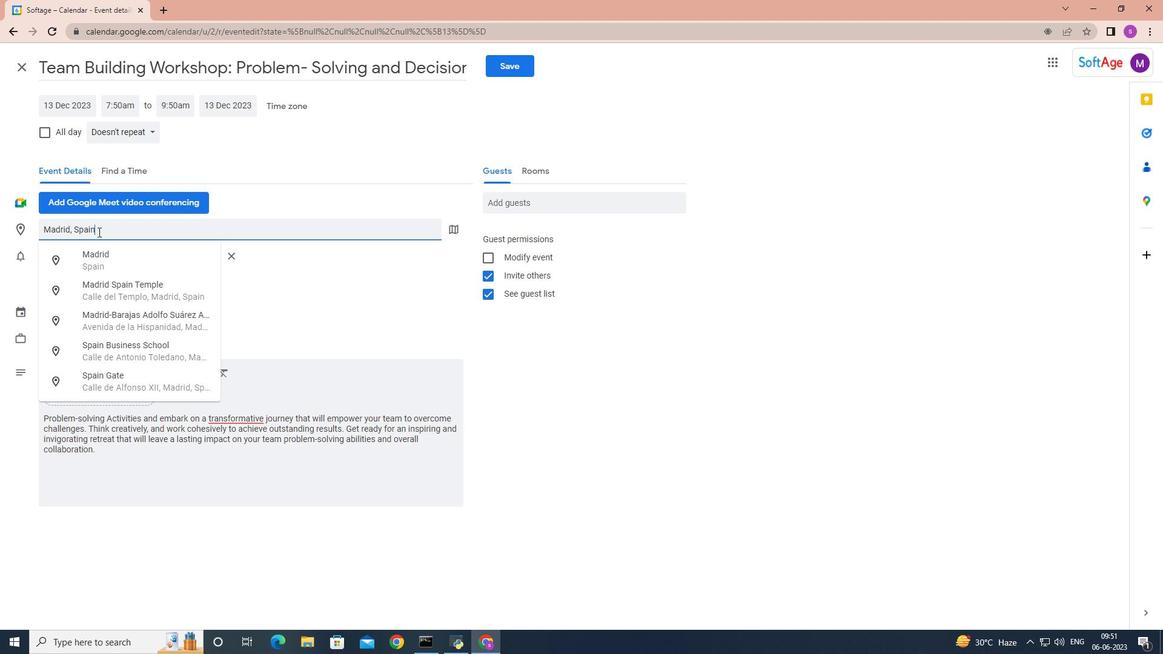 
Action: Mouse moved to (547, 195)
Screenshot: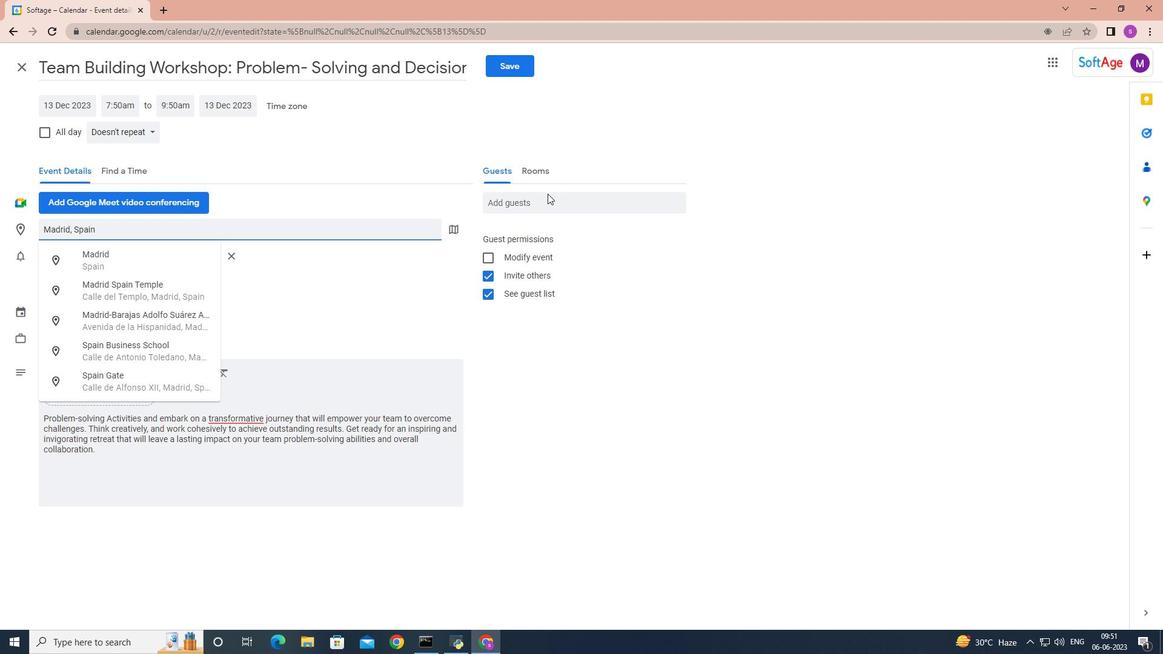 
Action: Mouse pressed left at (547, 195)
Screenshot: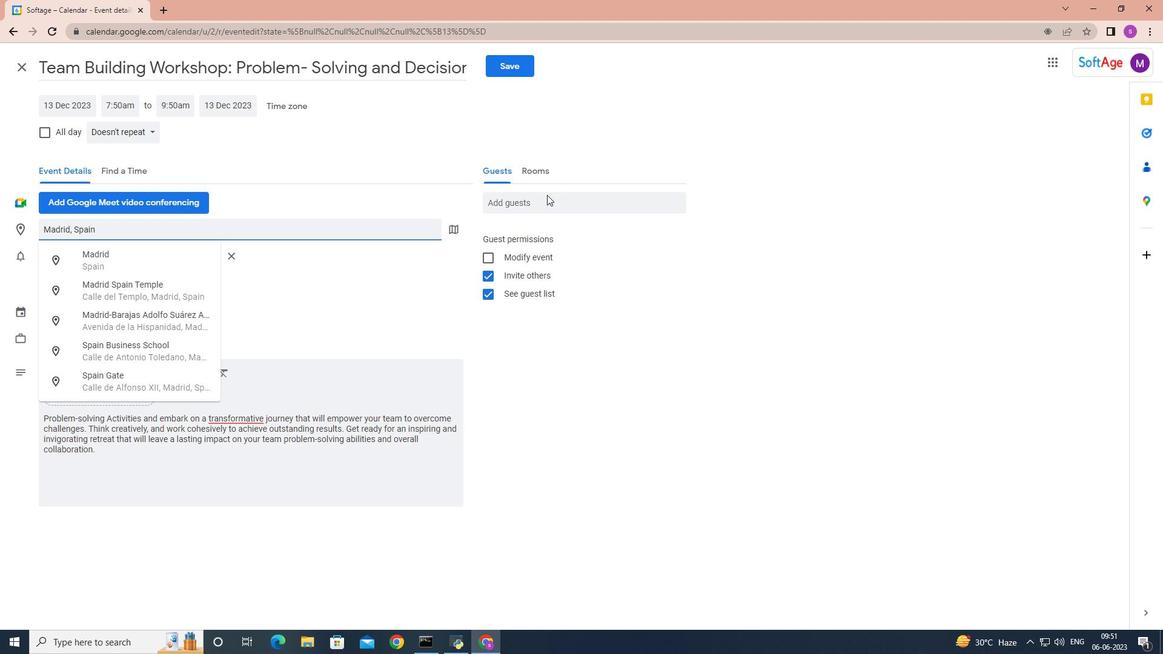 
Action: Key pressed softage.1
Screenshot: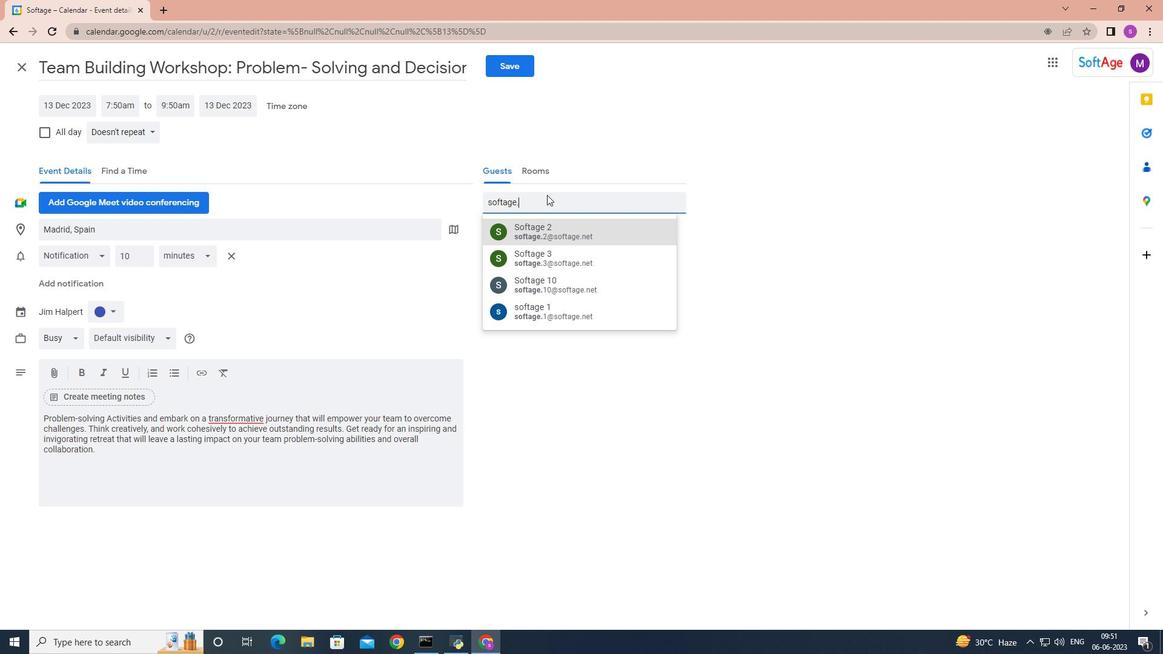 
Action: Mouse moved to (539, 260)
Screenshot: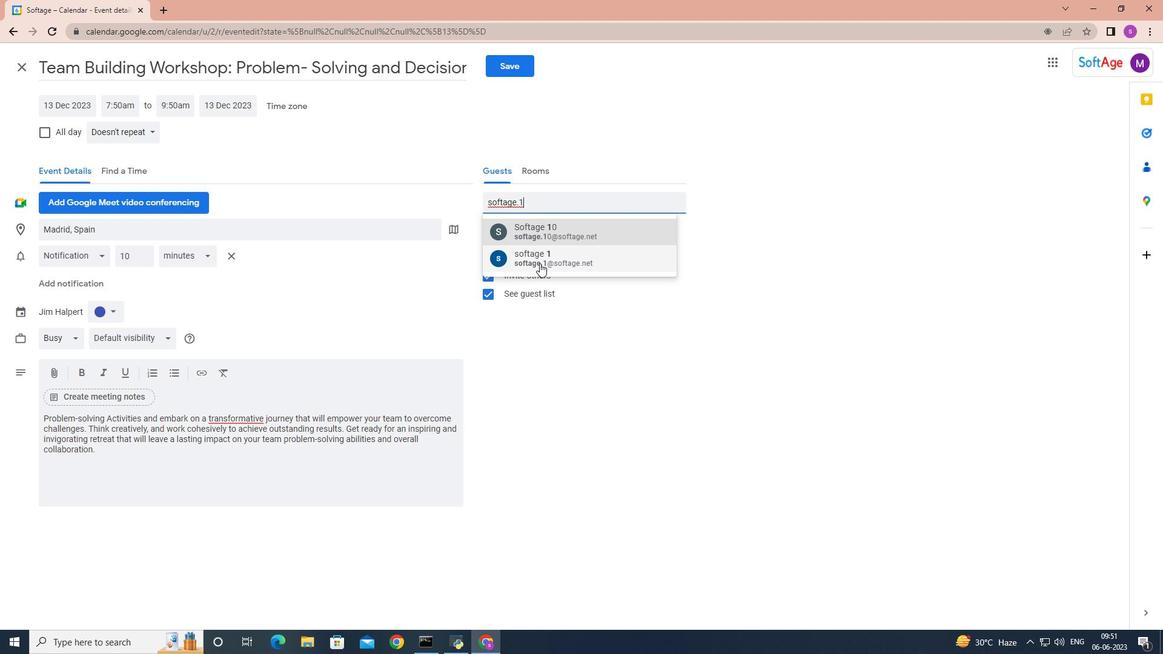 
Action: Mouse pressed left at (539, 260)
Screenshot: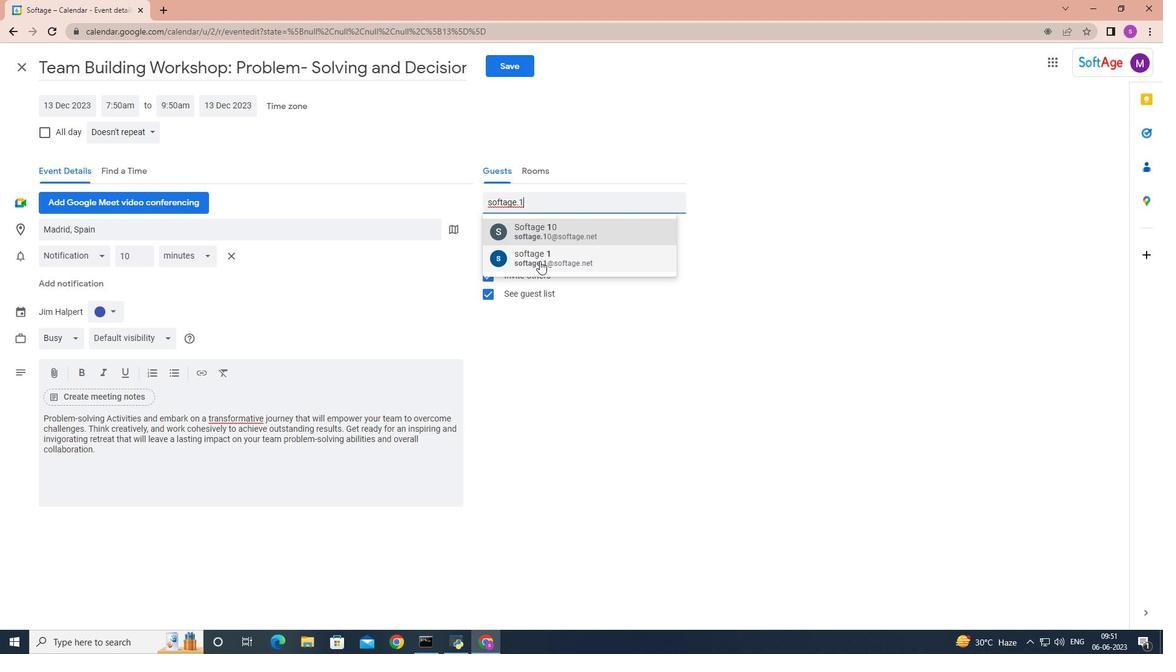 
Action: Key pressed softage.2
Screenshot: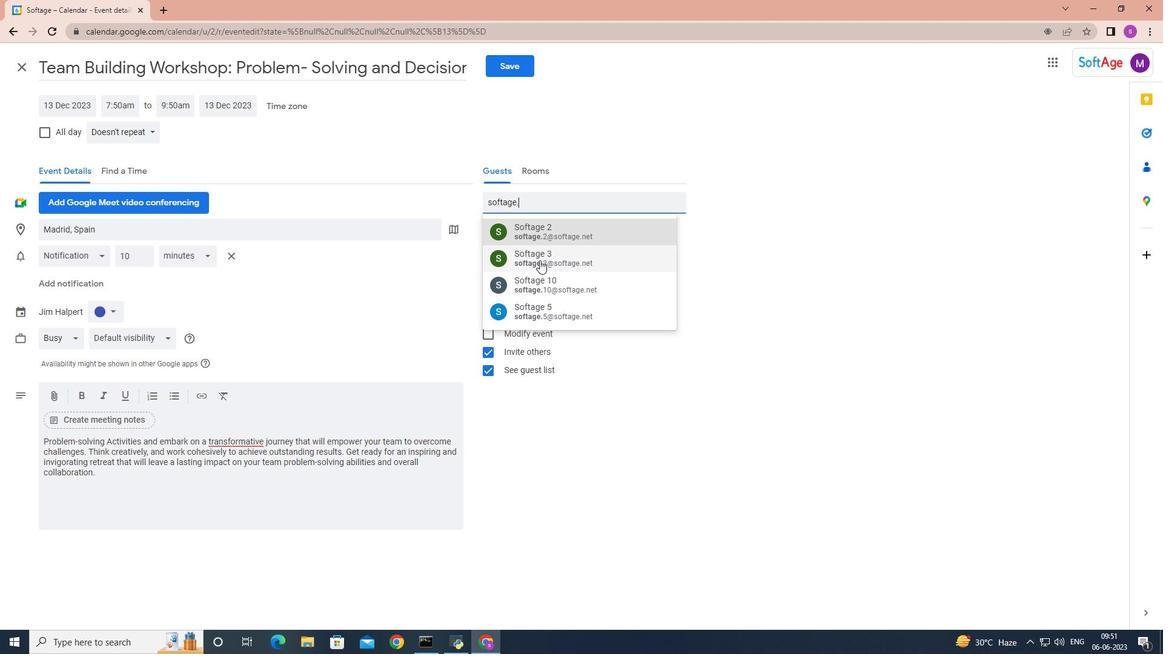 
Action: Mouse moved to (537, 230)
Screenshot: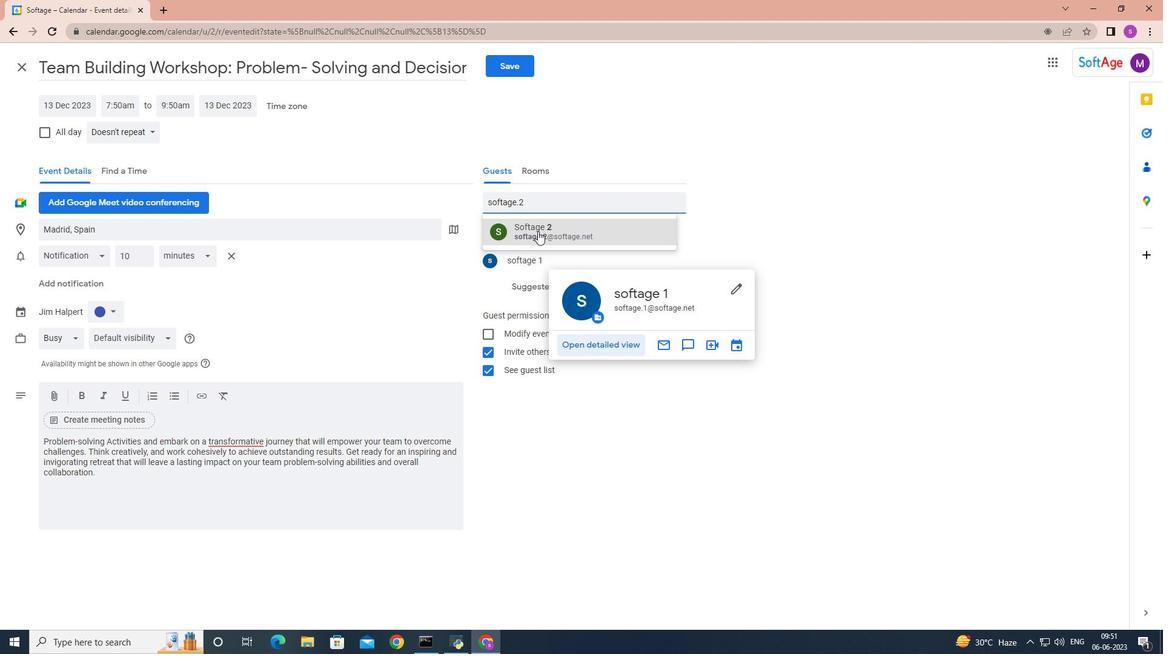 
Action: Mouse pressed left at (537, 230)
Screenshot: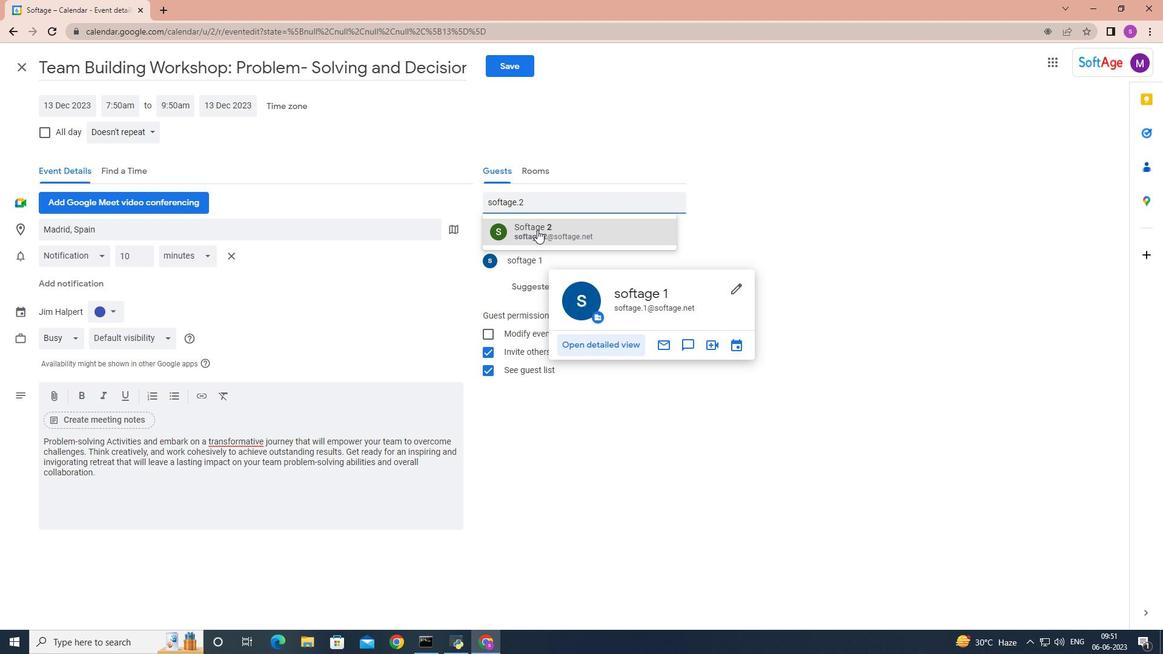 
Action: Mouse moved to (152, 129)
Screenshot: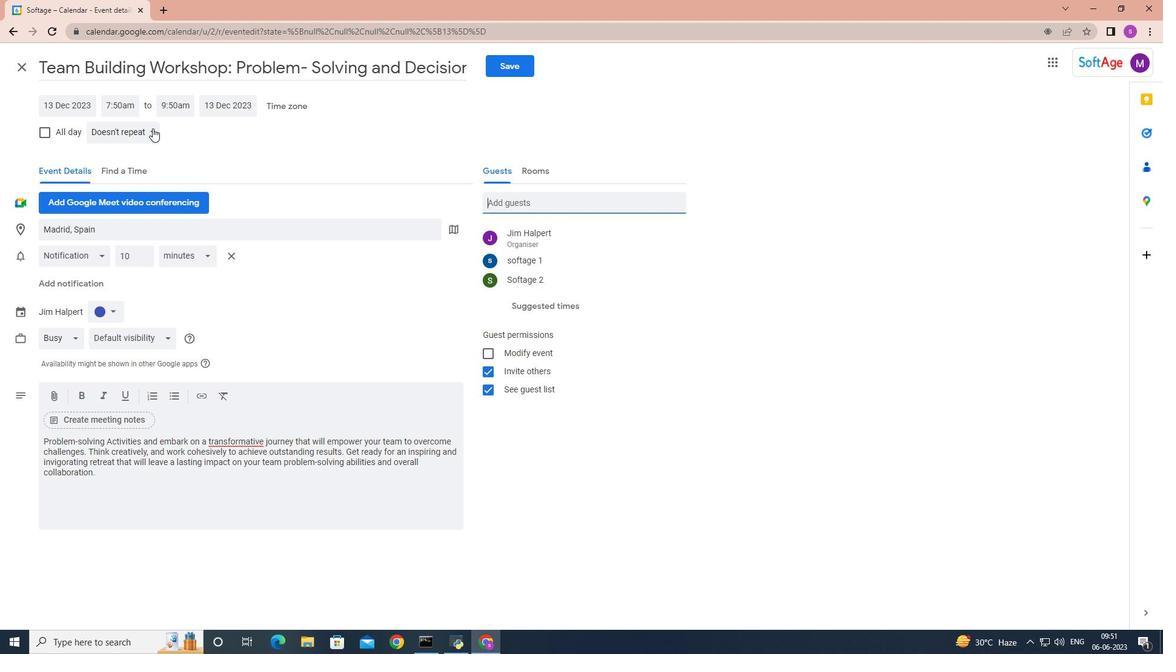 
Action: Mouse pressed left at (152, 129)
Screenshot: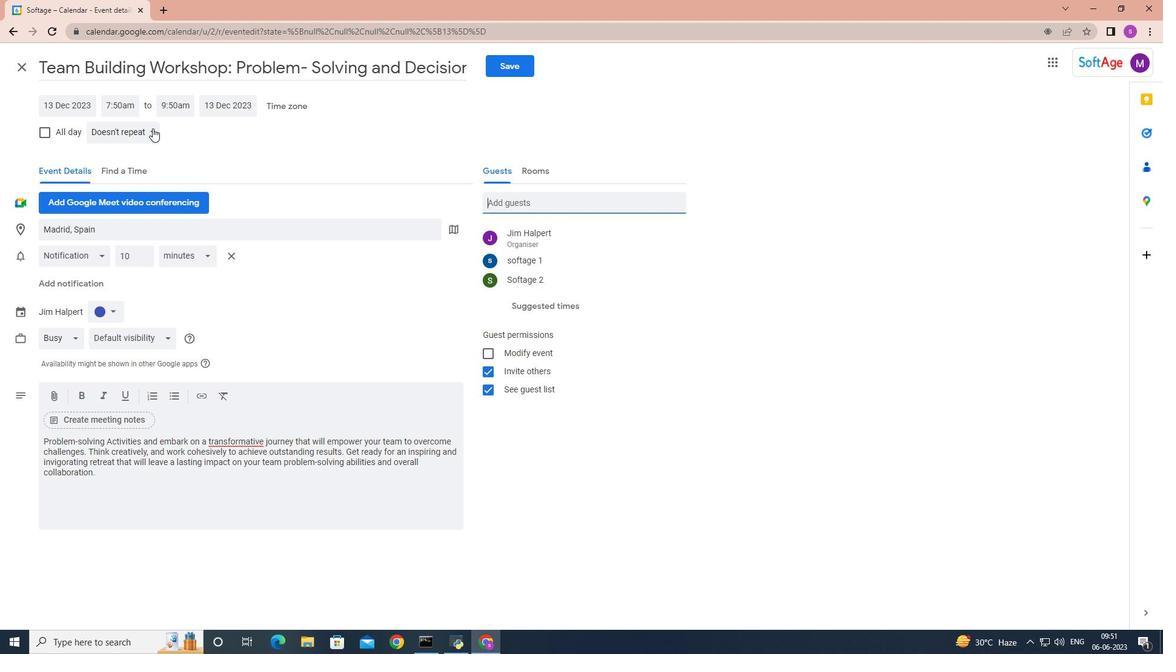 
Action: Mouse moved to (142, 265)
Screenshot: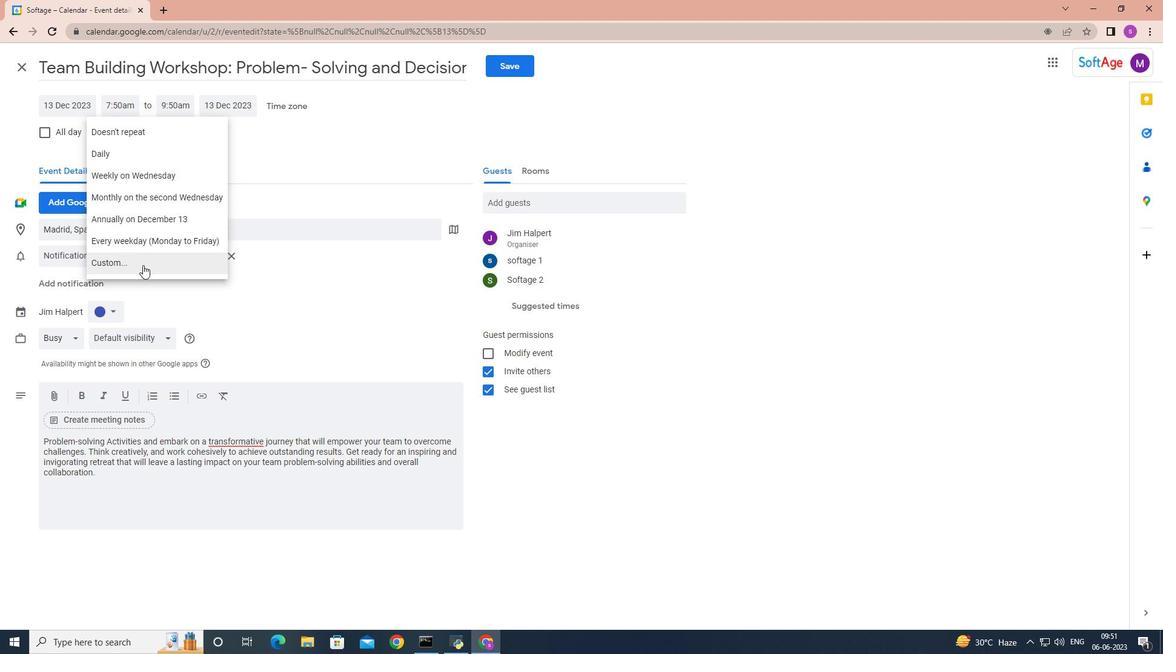 
Action: Mouse pressed left at (142, 265)
Screenshot: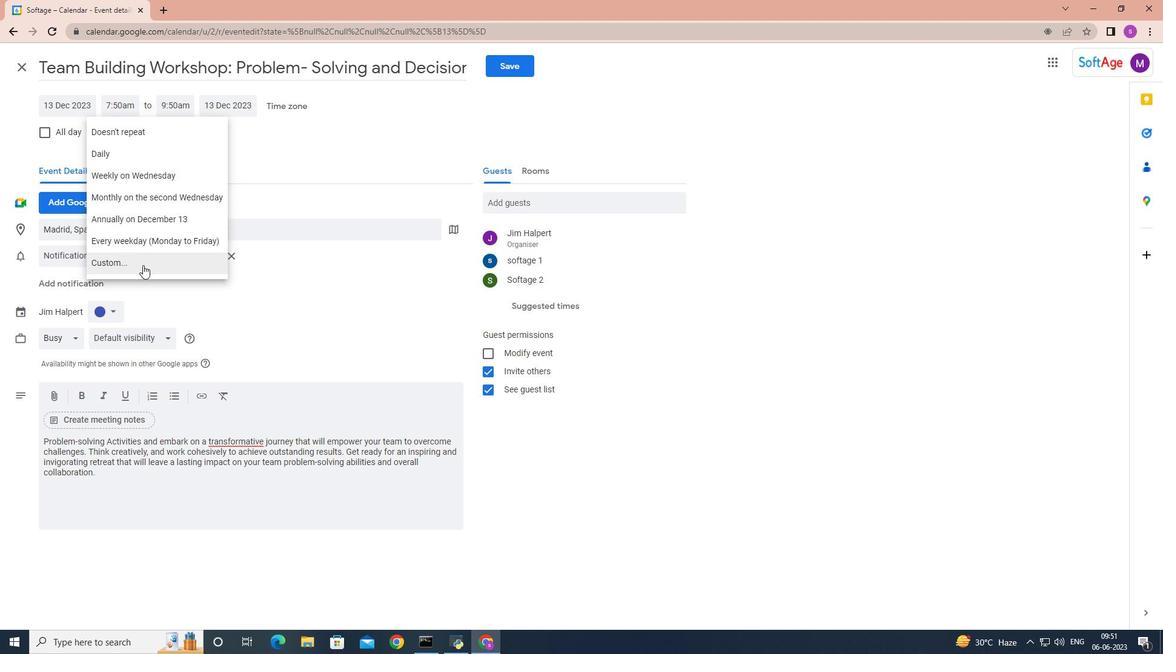 
Action: Mouse moved to (487, 312)
Screenshot: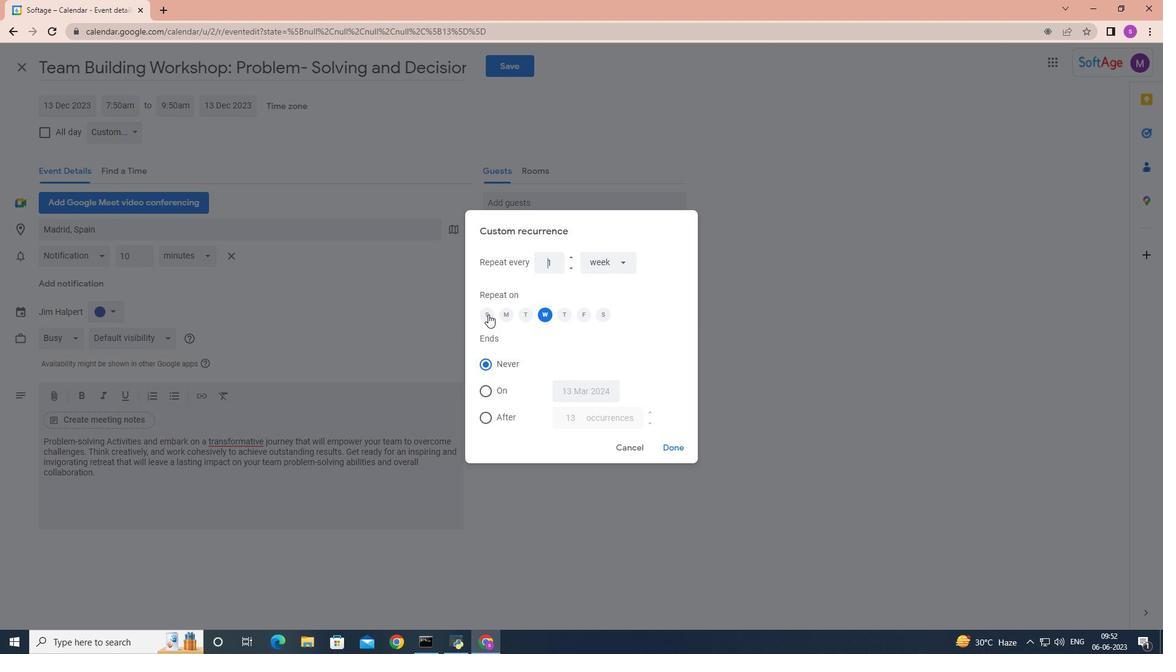 
Action: Mouse pressed left at (487, 312)
Screenshot: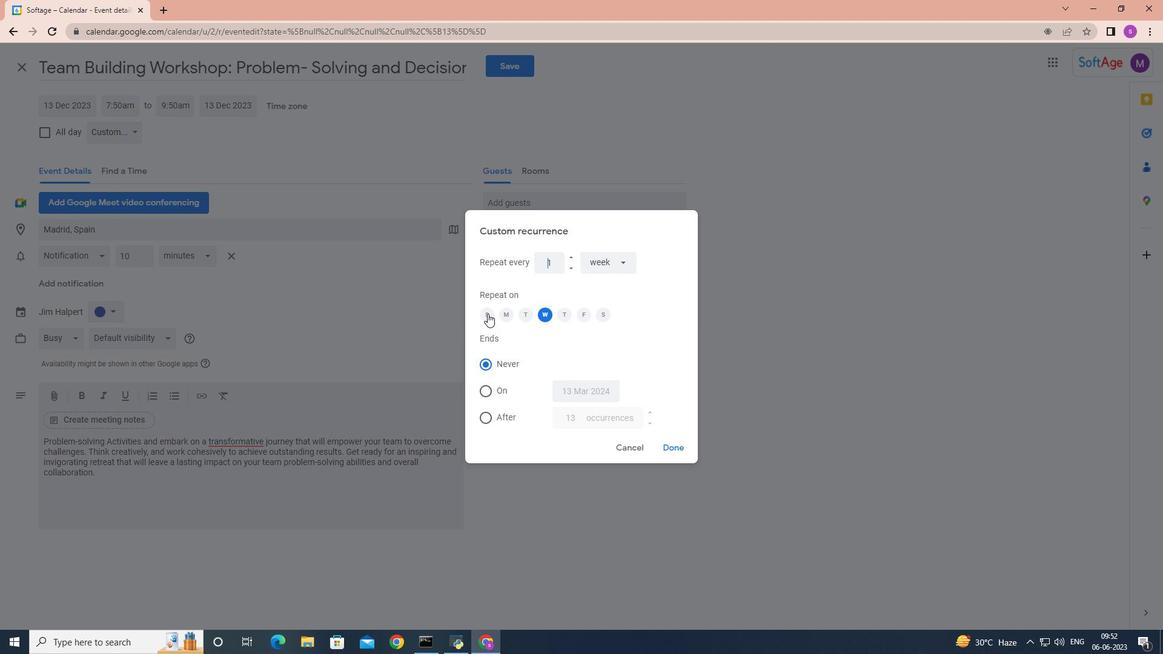 
Action: Mouse moved to (541, 315)
Screenshot: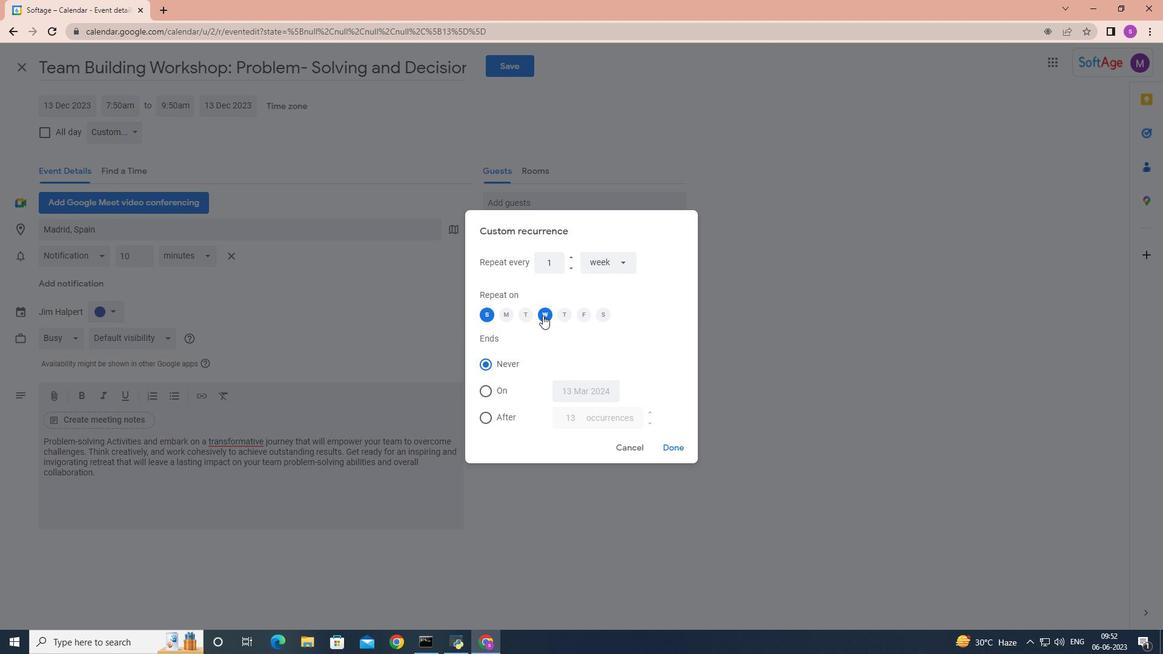 
Action: Mouse pressed left at (541, 315)
Screenshot: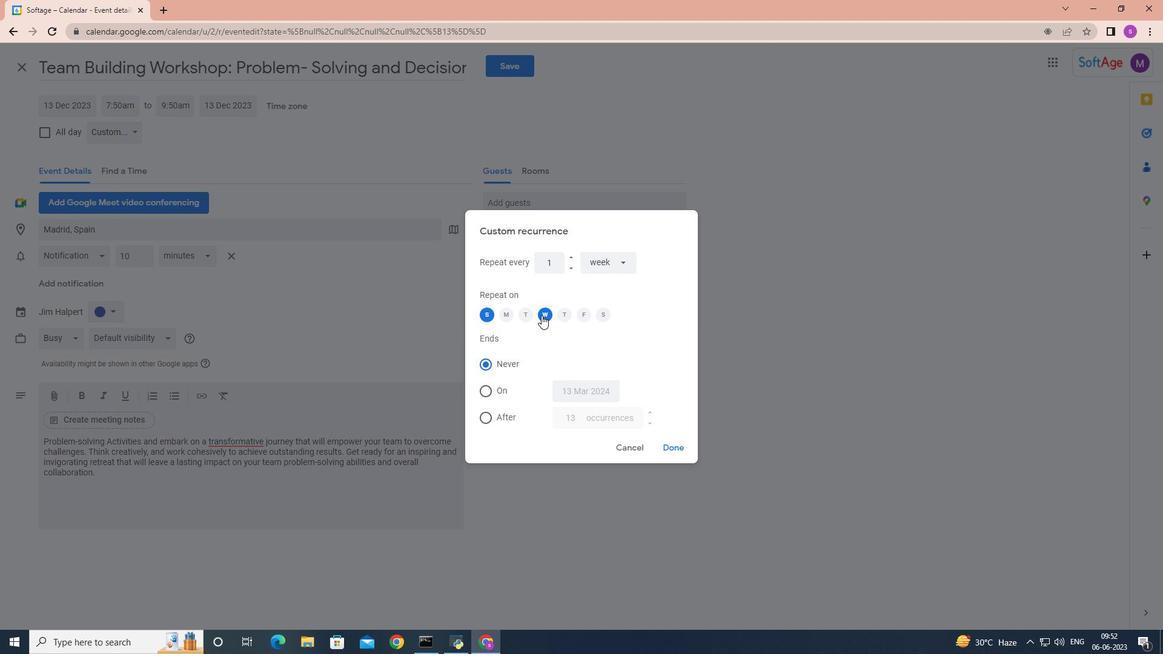 
Action: Mouse moved to (682, 445)
Screenshot: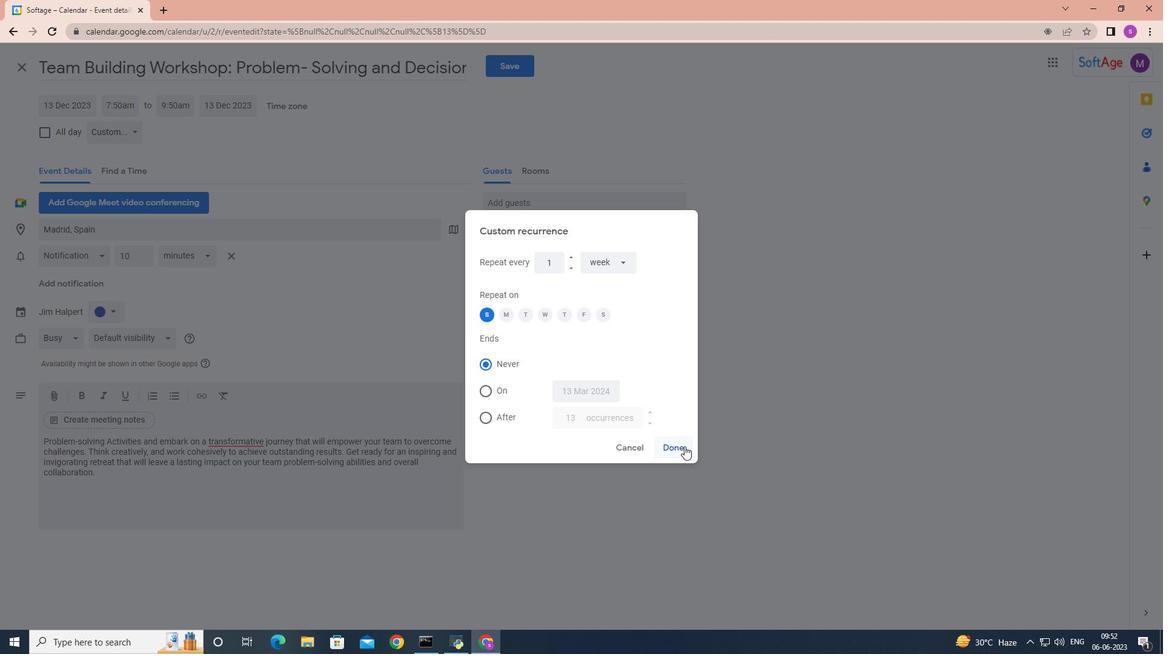 
Action: Mouse pressed left at (682, 445)
Screenshot: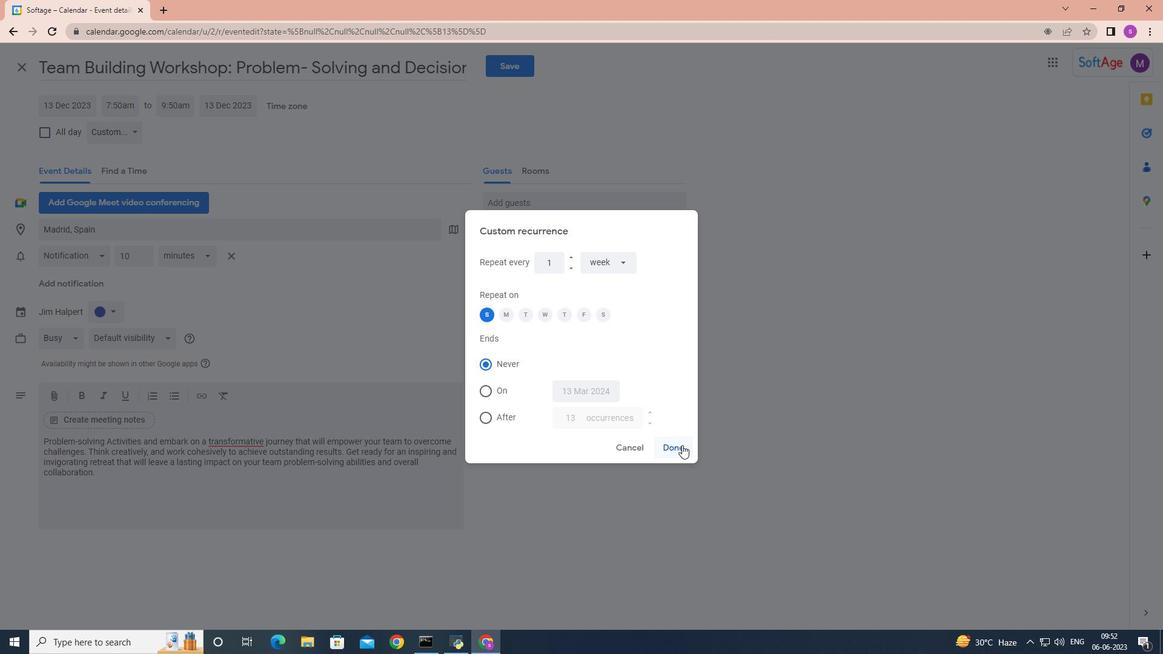 
Action: Mouse moved to (510, 70)
Screenshot: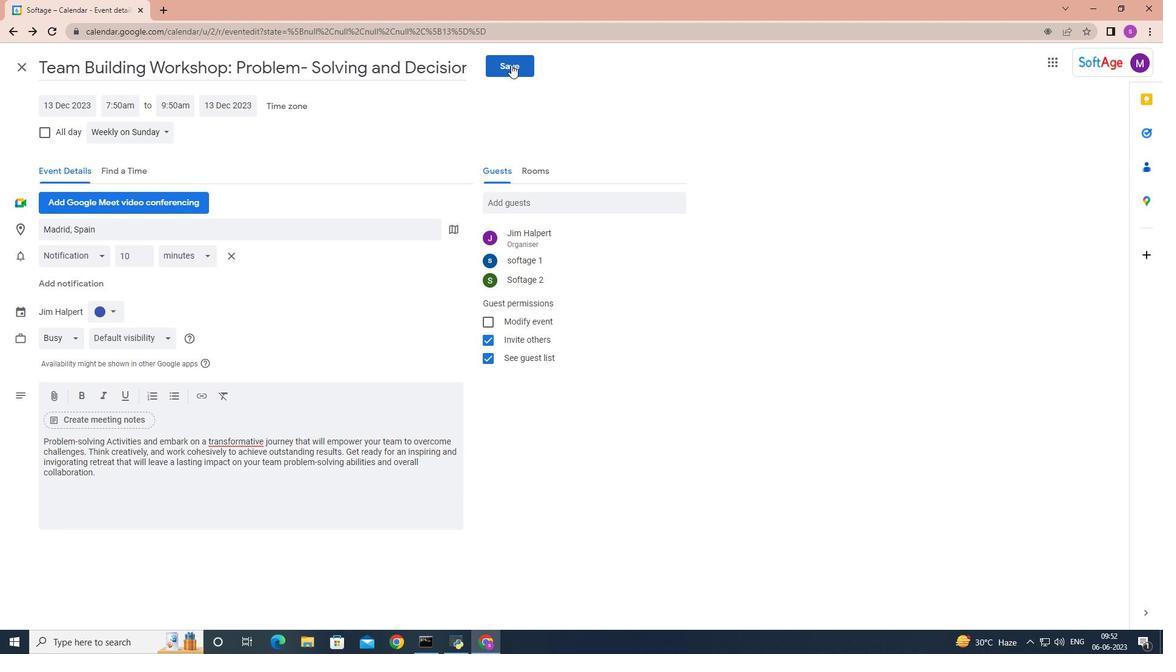 
Action: Mouse pressed left at (510, 70)
Screenshot: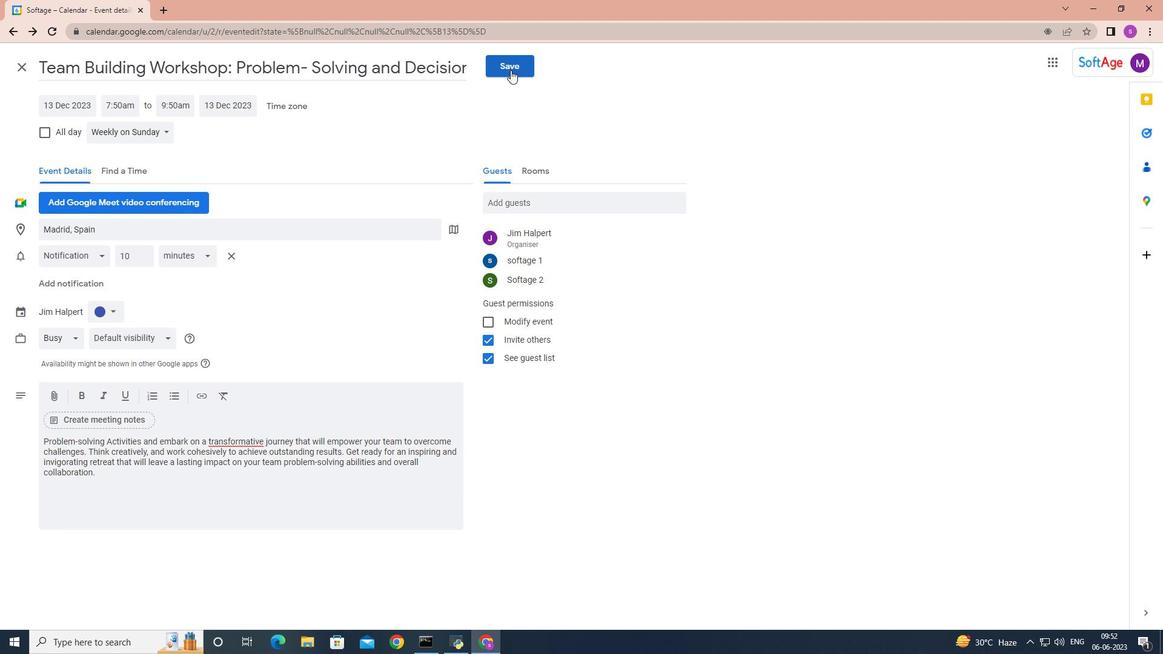 
Action: Mouse moved to (699, 361)
Screenshot: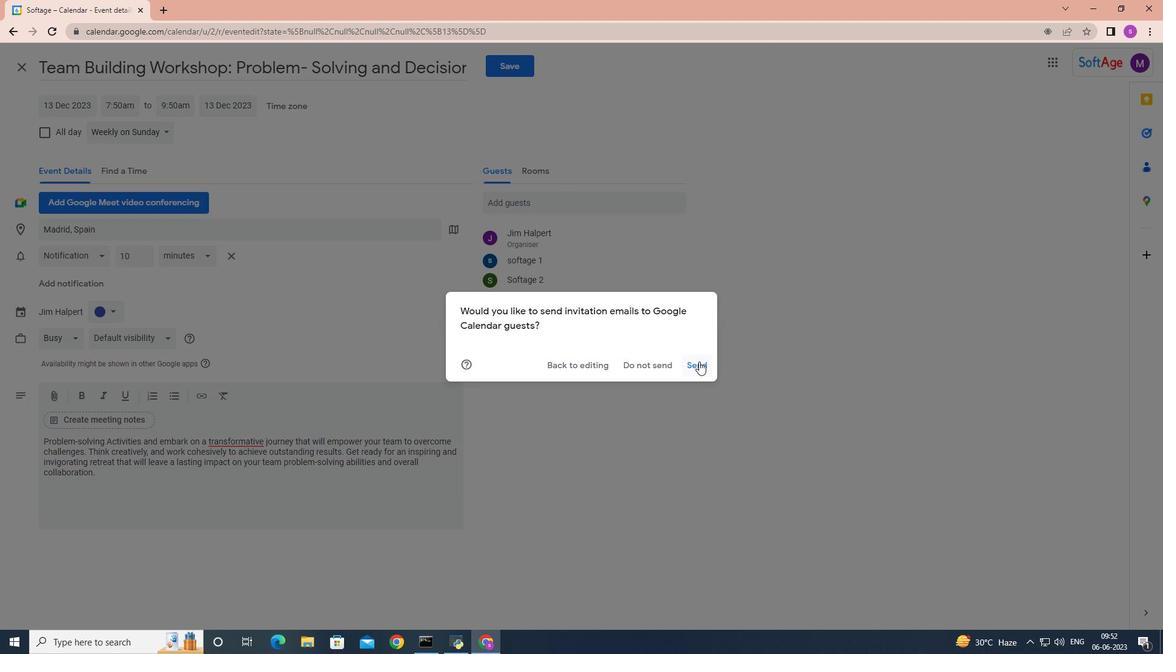 
Action: Mouse pressed left at (699, 361)
Screenshot: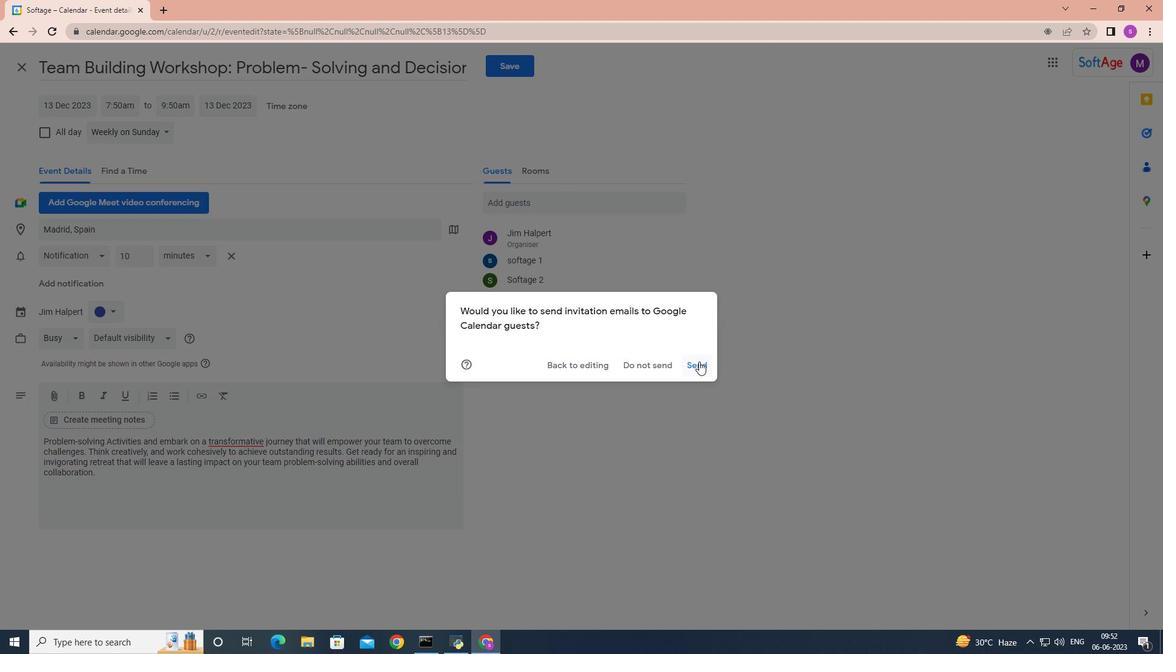 
